 Task: Look for space in Varjota, Brazil from 15th June, 2023 to 21st June, 2023 for 5 adults in price range Rs.14000 to Rs.25000. Place can be entire place with 3 bedrooms having 3 beds and 3 bathrooms. Property type can be house, flat, guest house. Booking option can be shelf check-in. Required host language is Spanish.
Action: Mouse moved to (497, 128)
Screenshot: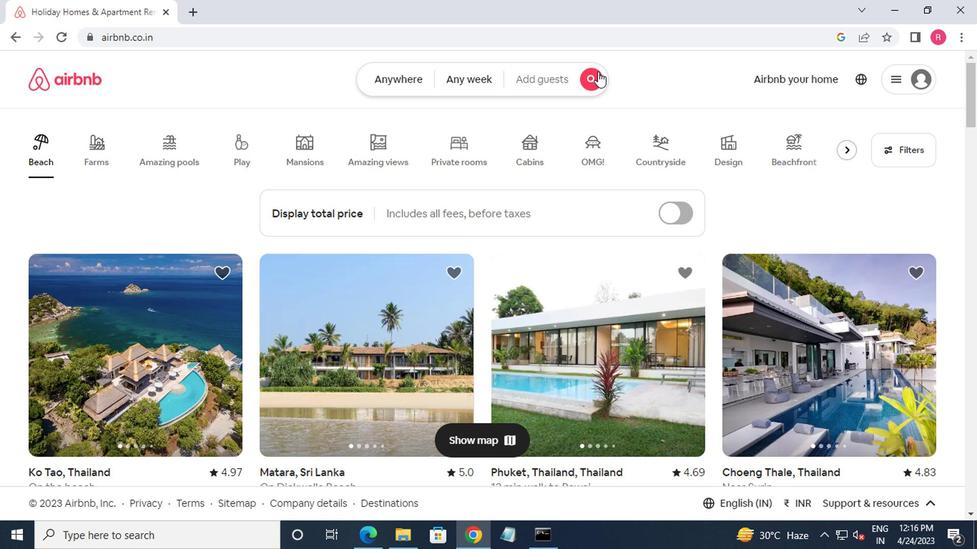 
Action: Mouse pressed left at (497, 128)
Screenshot: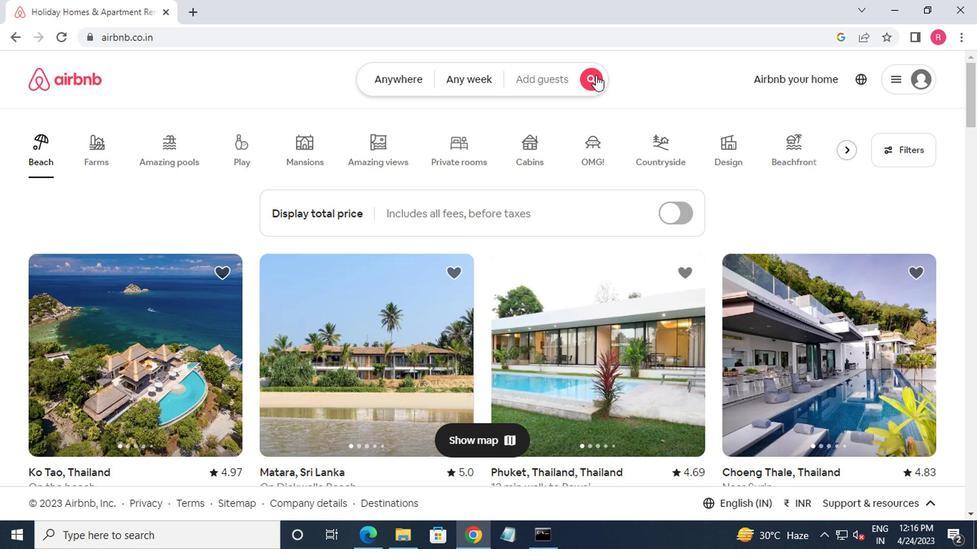 
Action: Mouse moved to (293, 176)
Screenshot: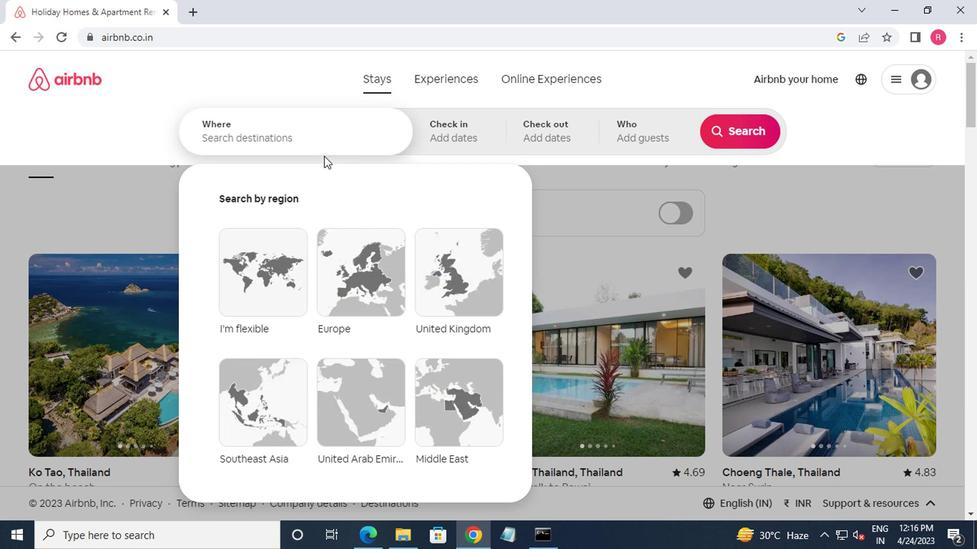 
Action: Mouse pressed left at (293, 176)
Screenshot: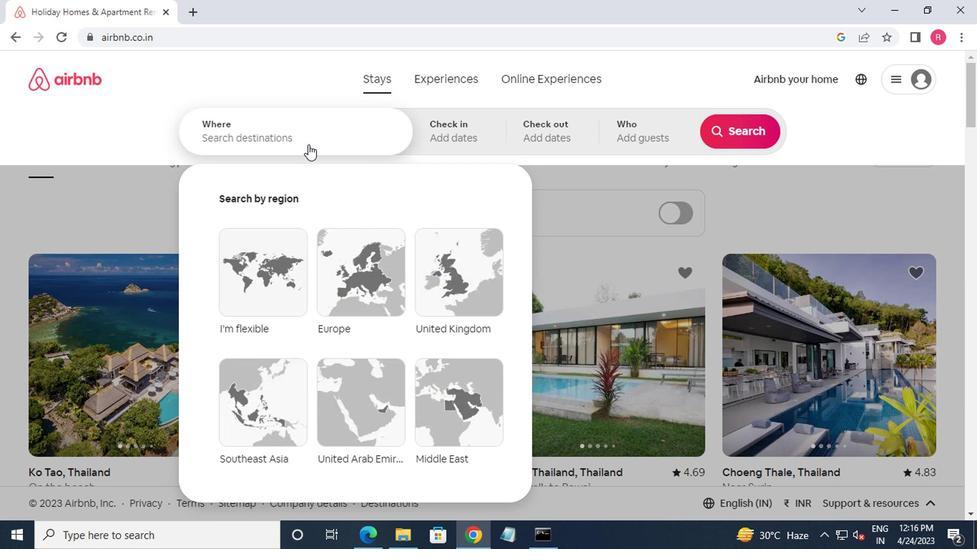 
Action: Mouse moved to (291, 193)
Screenshot: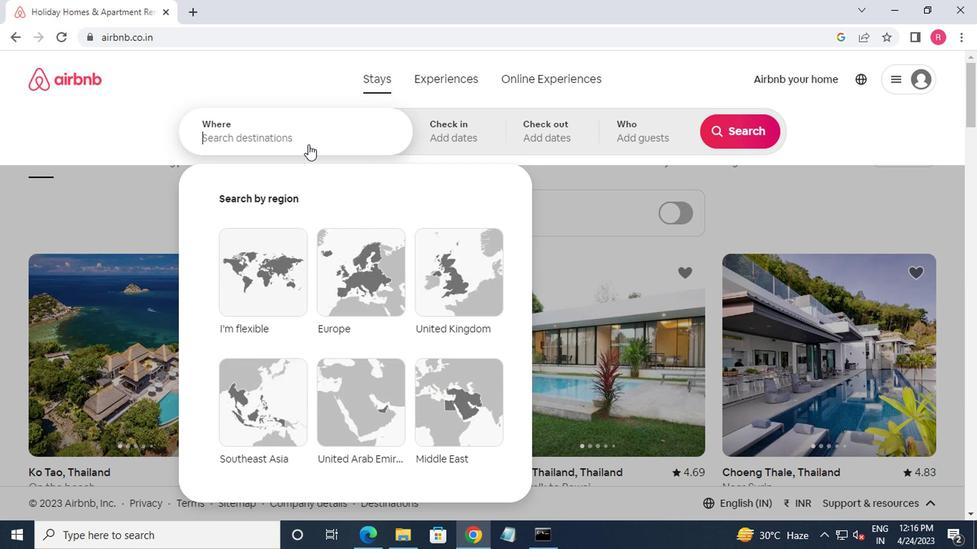 
Action: Key pressed varjota,brazil<Key.enter>
Screenshot: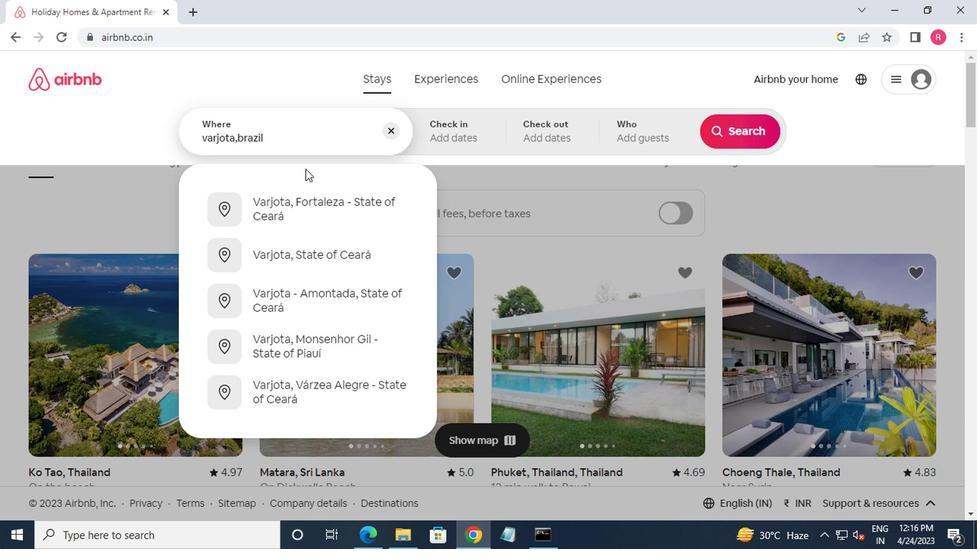 
Action: Mouse moved to (589, 248)
Screenshot: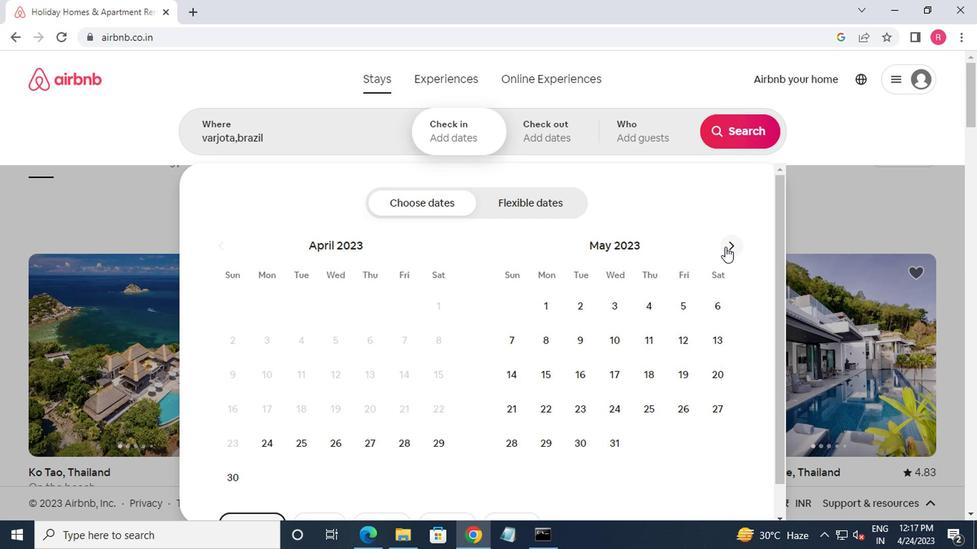 
Action: Mouse pressed left at (589, 248)
Screenshot: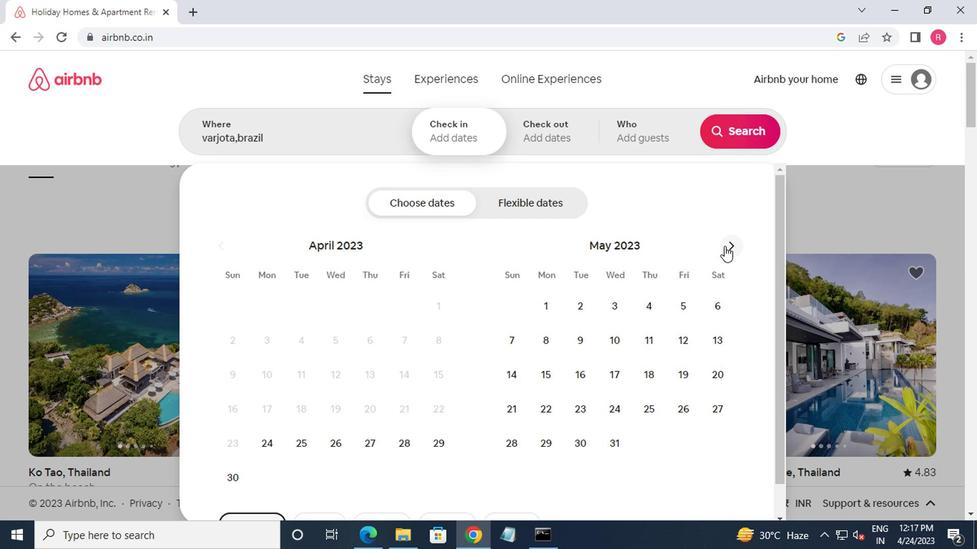 
Action: Mouse moved to (534, 340)
Screenshot: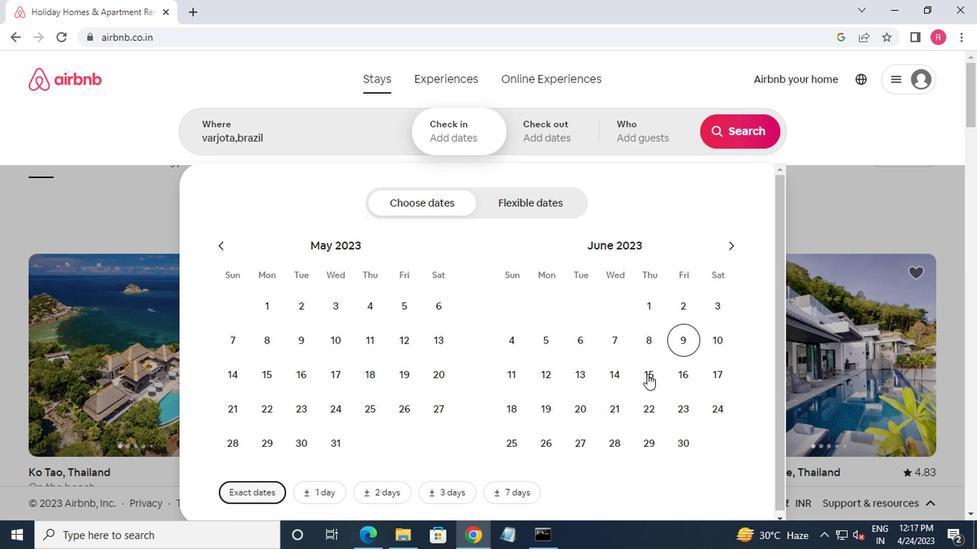 
Action: Mouse pressed left at (534, 340)
Screenshot: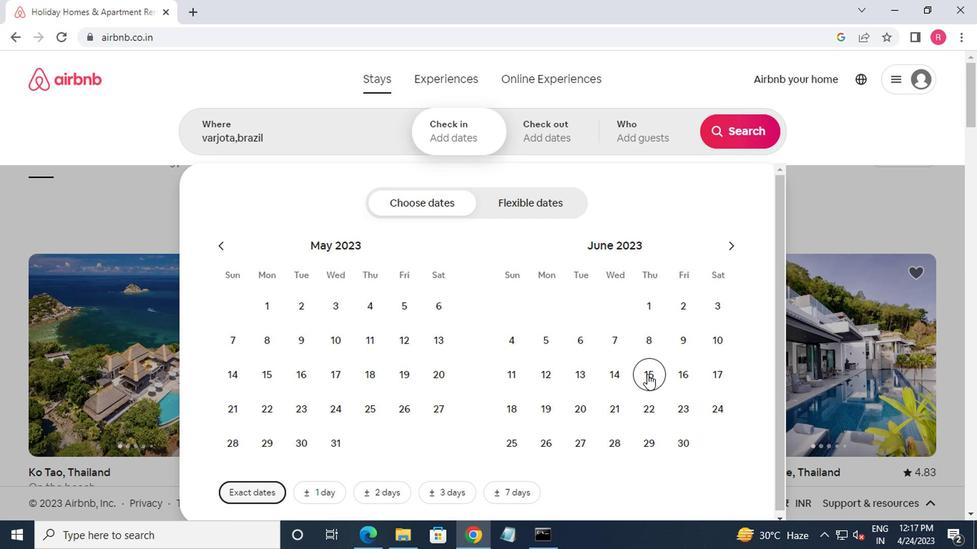 
Action: Mouse moved to (504, 373)
Screenshot: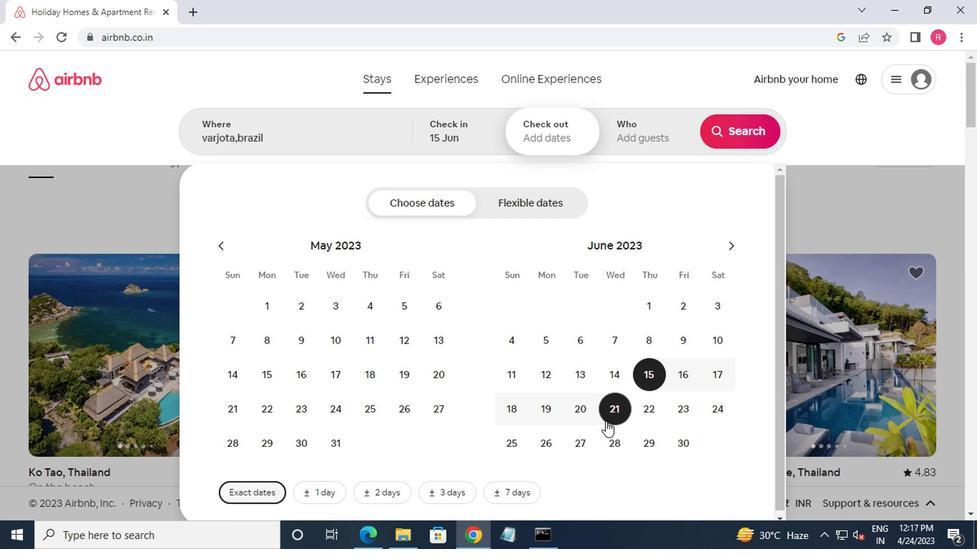 
Action: Mouse pressed left at (504, 373)
Screenshot: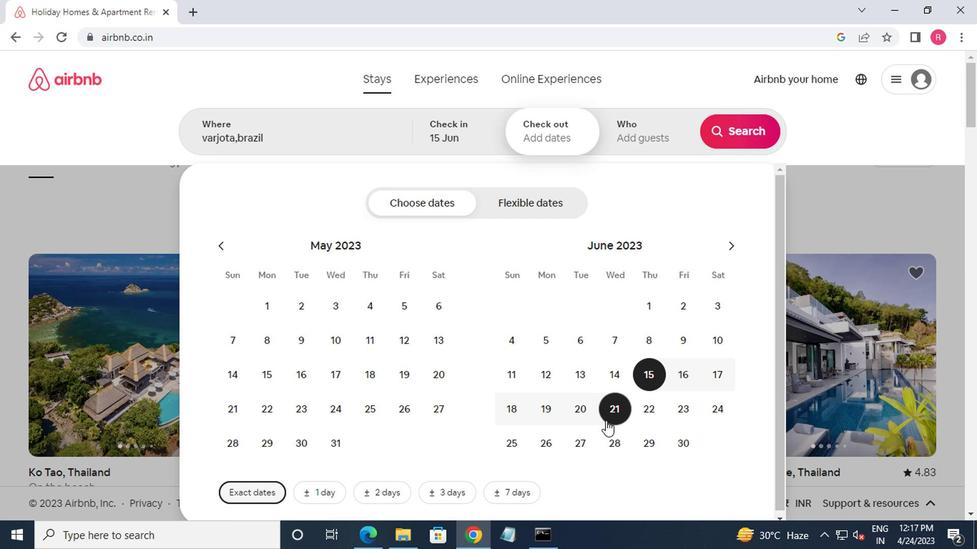 
Action: Mouse moved to (517, 178)
Screenshot: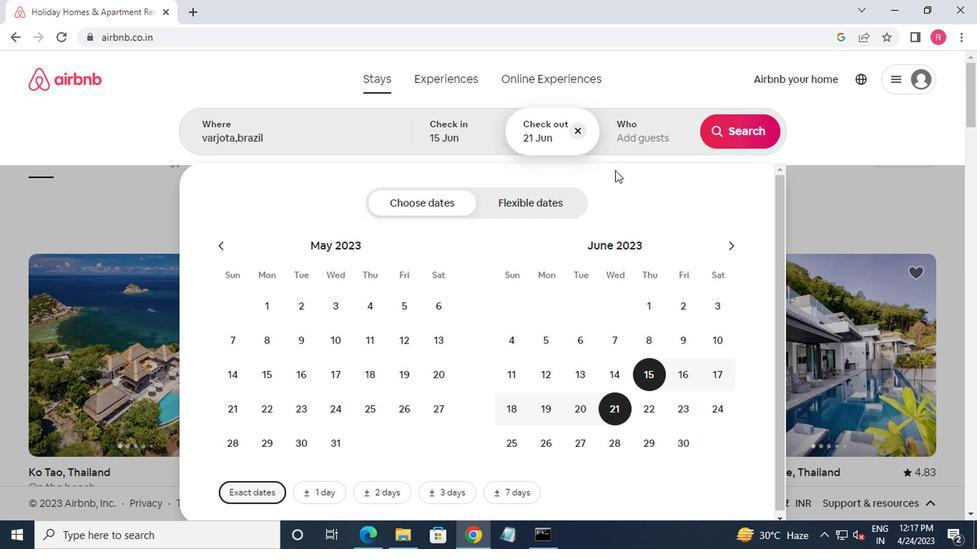 
Action: Mouse pressed left at (517, 178)
Screenshot: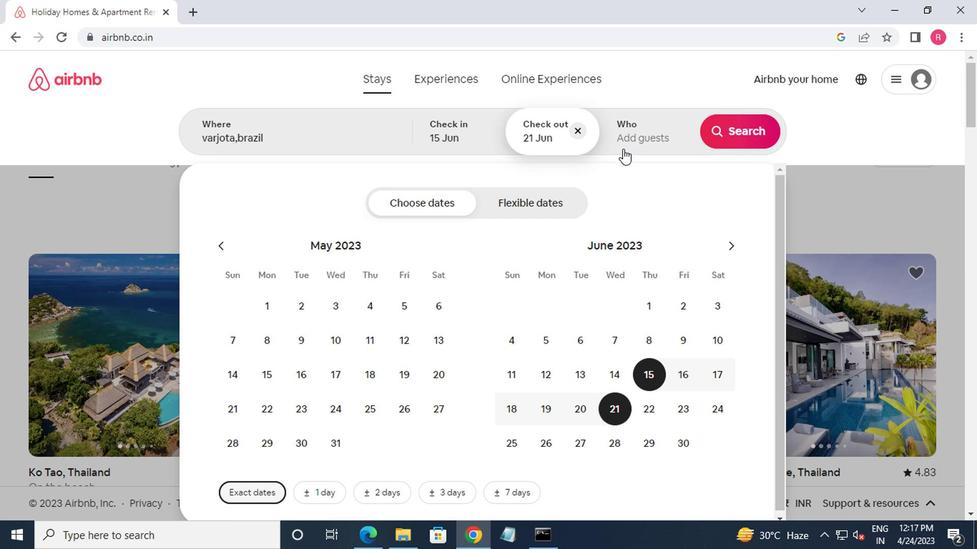 
Action: Mouse moved to (602, 227)
Screenshot: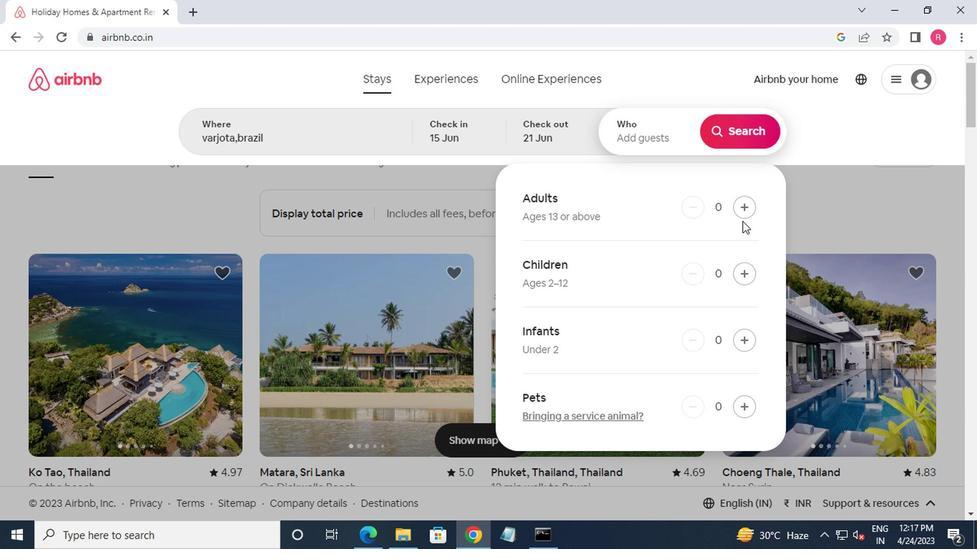 
Action: Mouse pressed left at (602, 227)
Screenshot: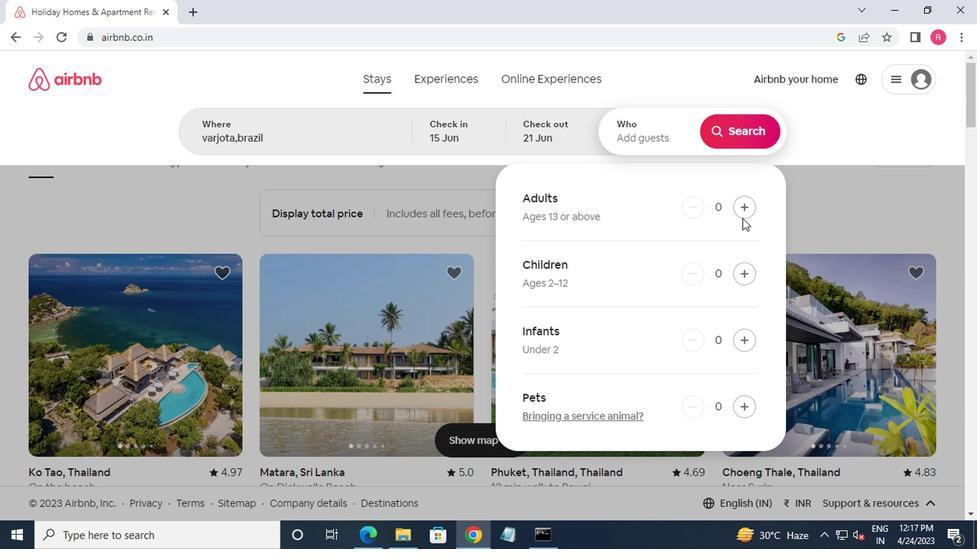 
Action: Mouse pressed left at (602, 227)
Screenshot: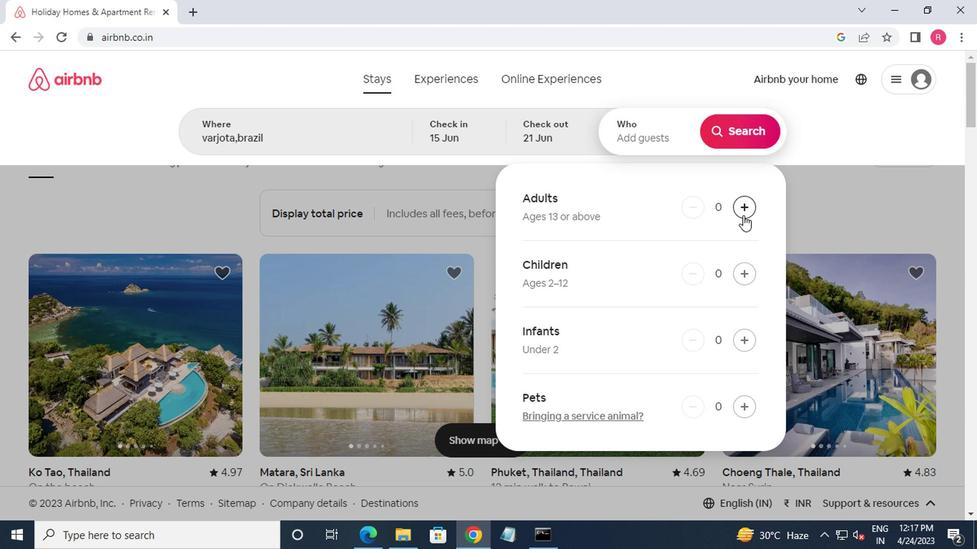 
Action: Mouse pressed left at (602, 227)
Screenshot: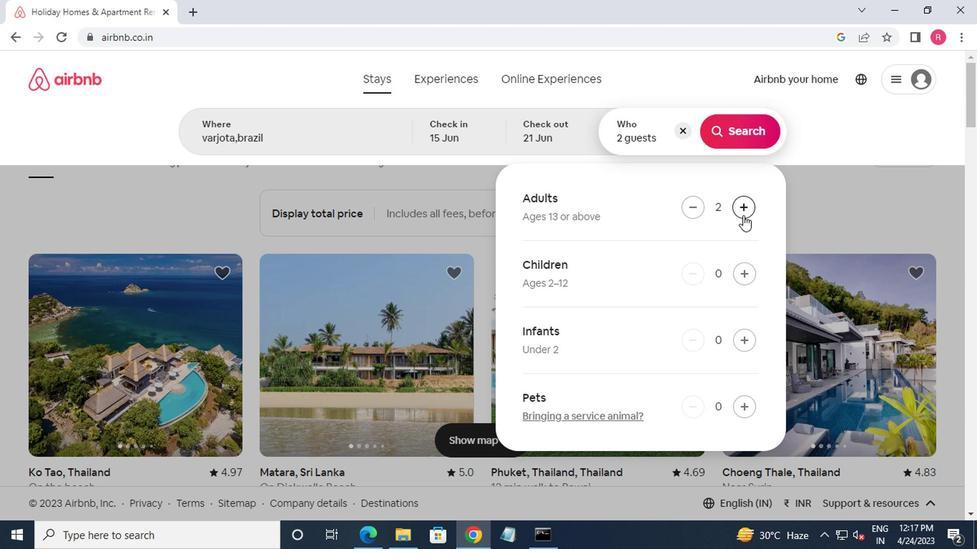 
Action: Mouse pressed left at (602, 227)
Screenshot: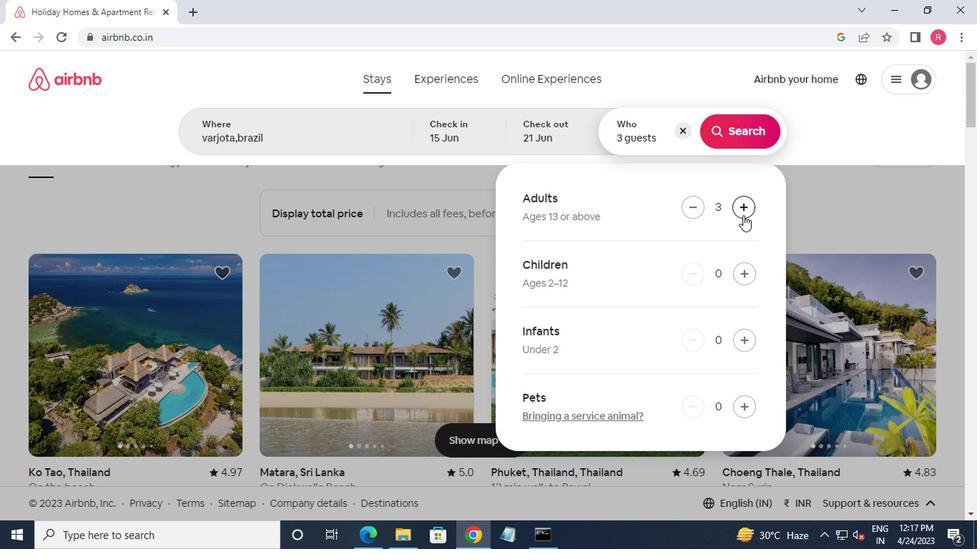 
Action: Mouse pressed left at (602, 227)
Screenshot: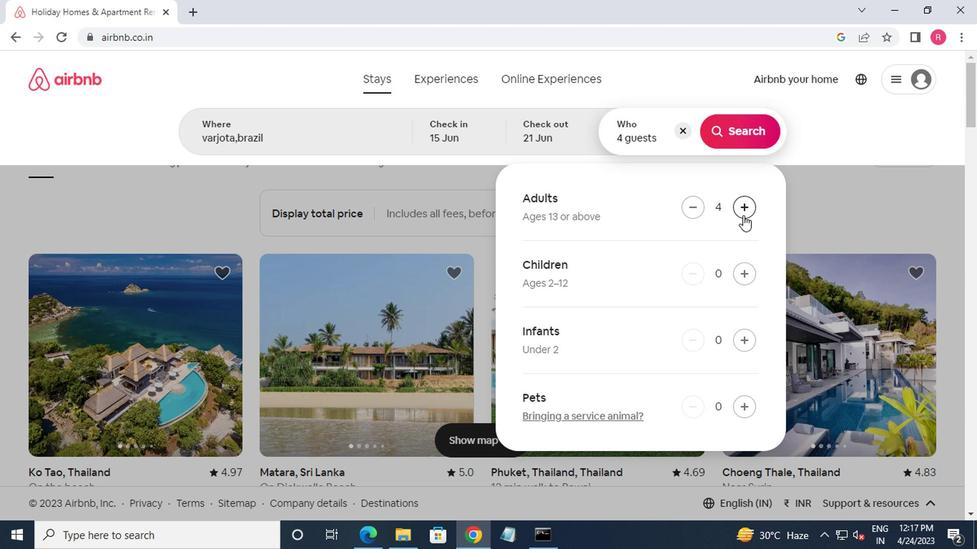 
Action: Mouse moved to (599, 171)
Screenshot: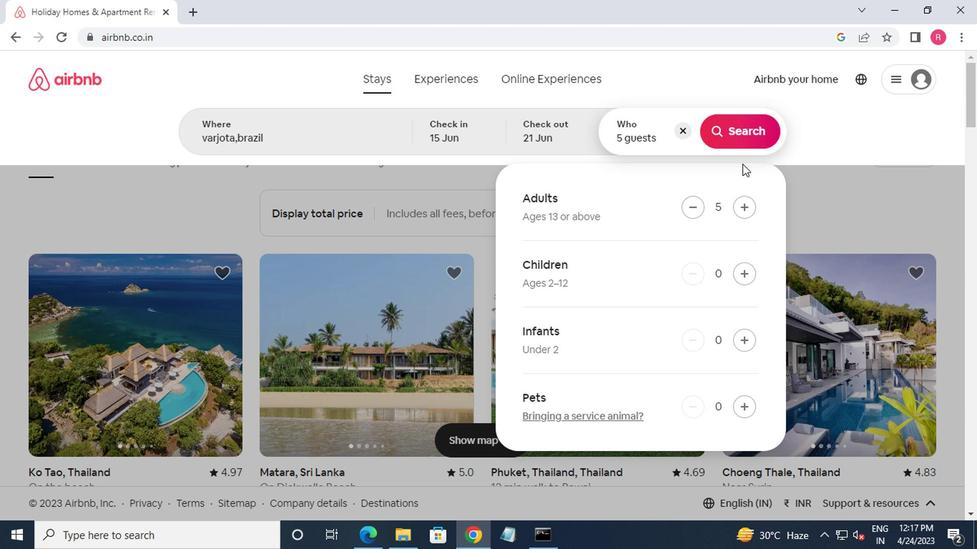
Action: Mouse pressed left at (599, 171)
Screenshot: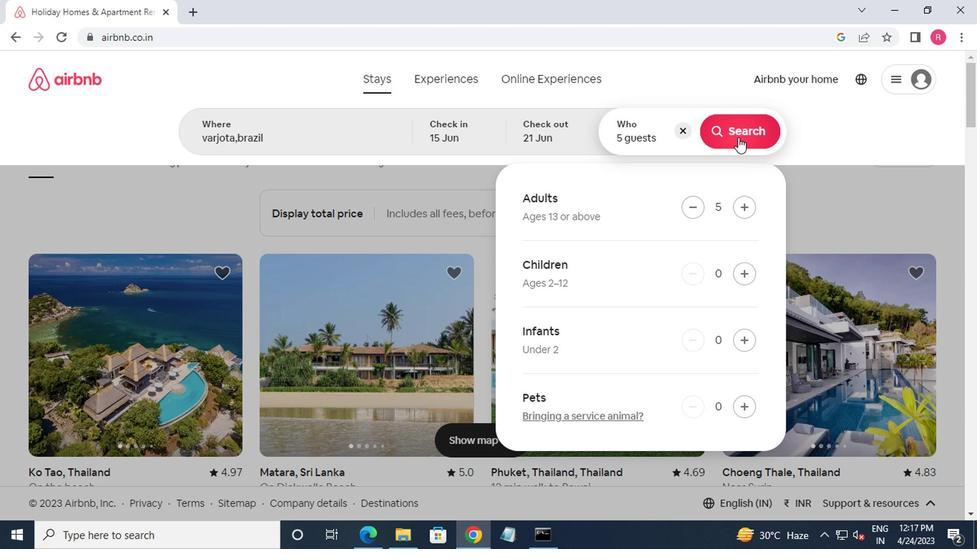 
Action: Mouse moved to (710, 163)
Screenshot: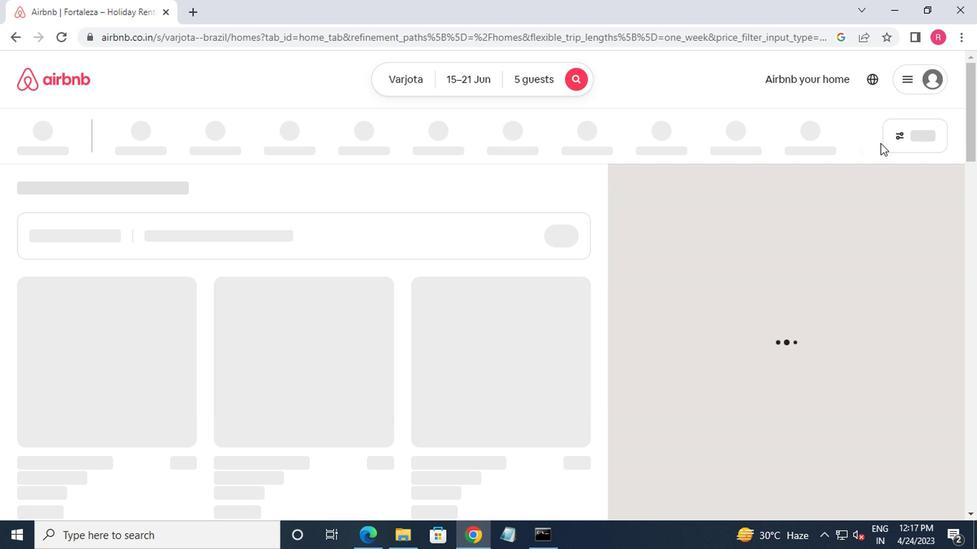 
Action: Mouse pressed left at (710, 163)
Screenshot: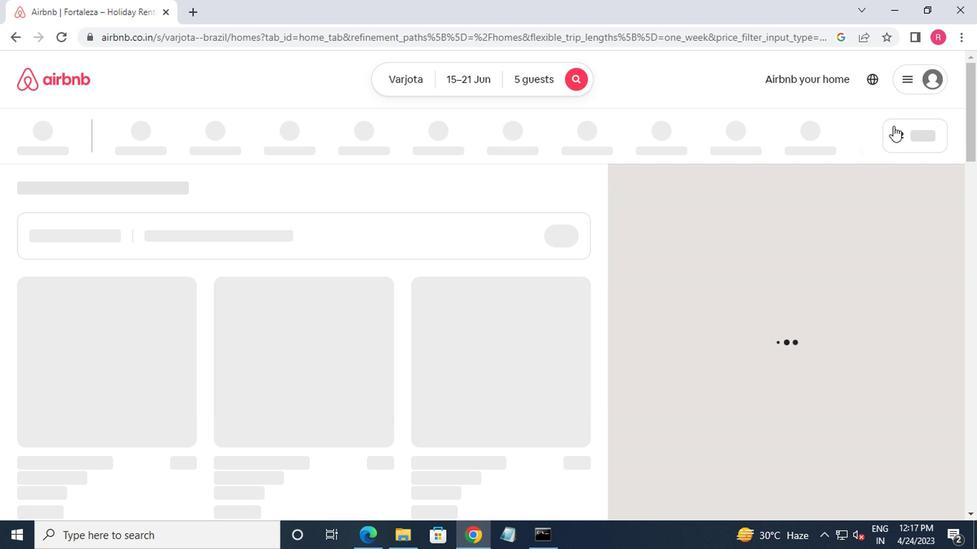 
Action: Mouse moved to (299, 297)
Screenshot: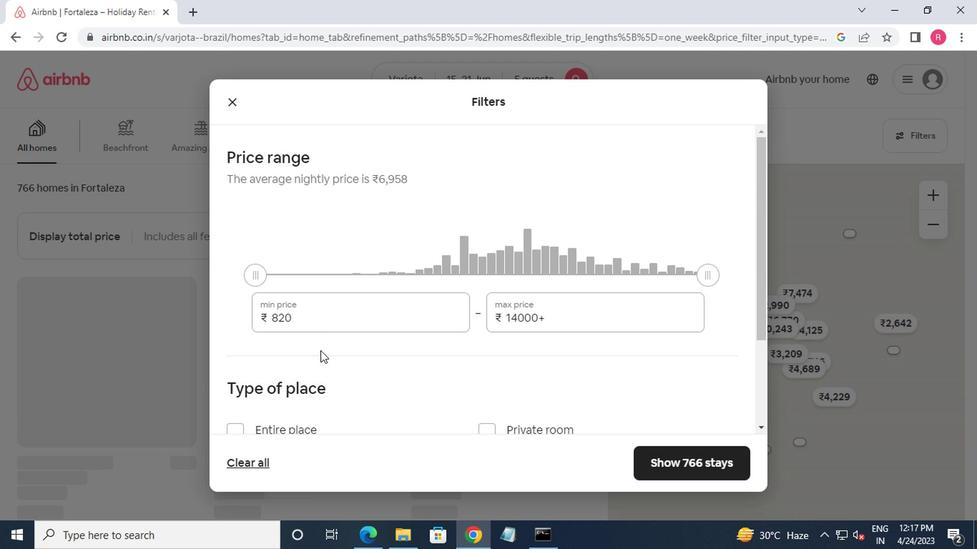 
Action: Mouse pressed left at (299, 297)
Screenshot: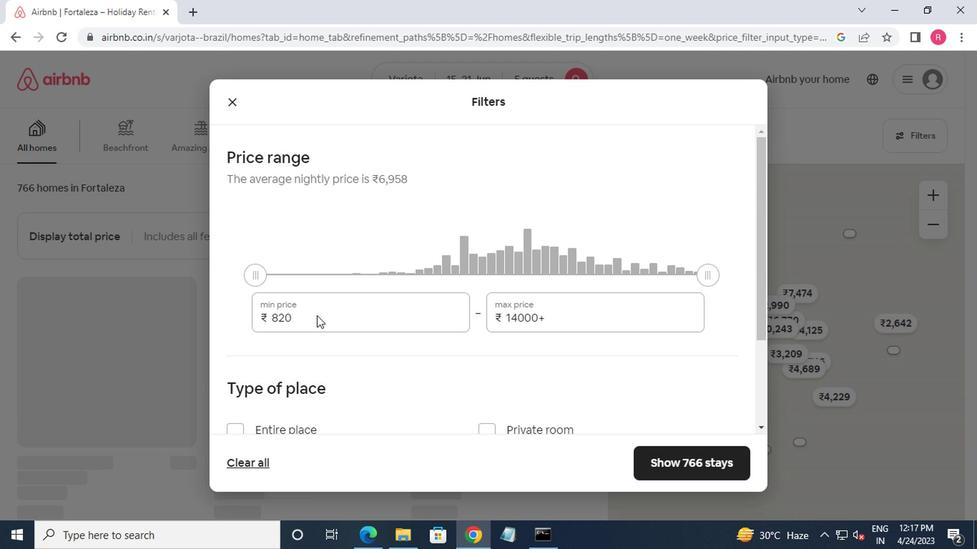 
Action: Mouse moved to (305, 340)
Screenshot: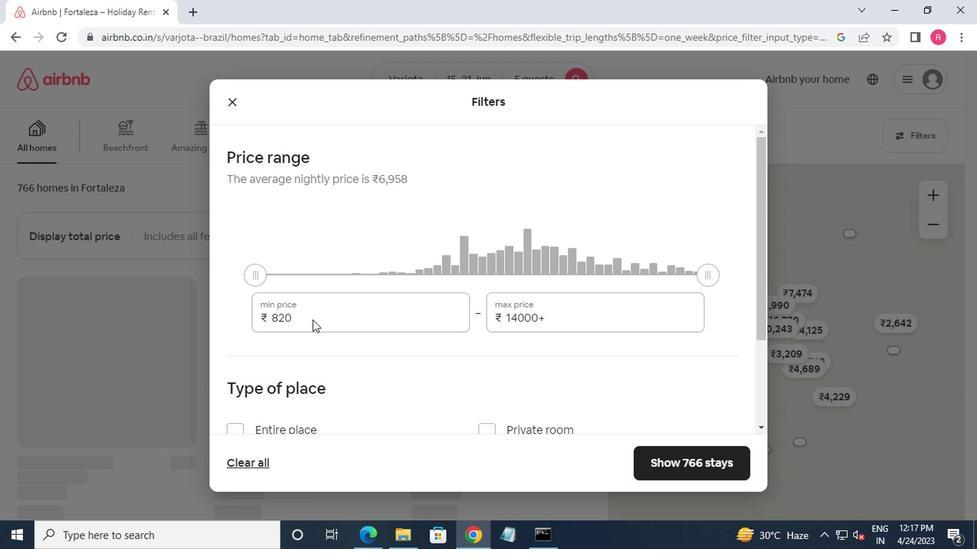 
Action: Key pressed <Key.backspace><Key.backspace><Key.backspace><Key.backspace>14000<Key.tab>24<Key.backspace>5000<Key.backspace><Key.backspace><Key.backspace><Key.backspace><Key.backspace><Key.backspace><Key.backspace>25000
Screenshot: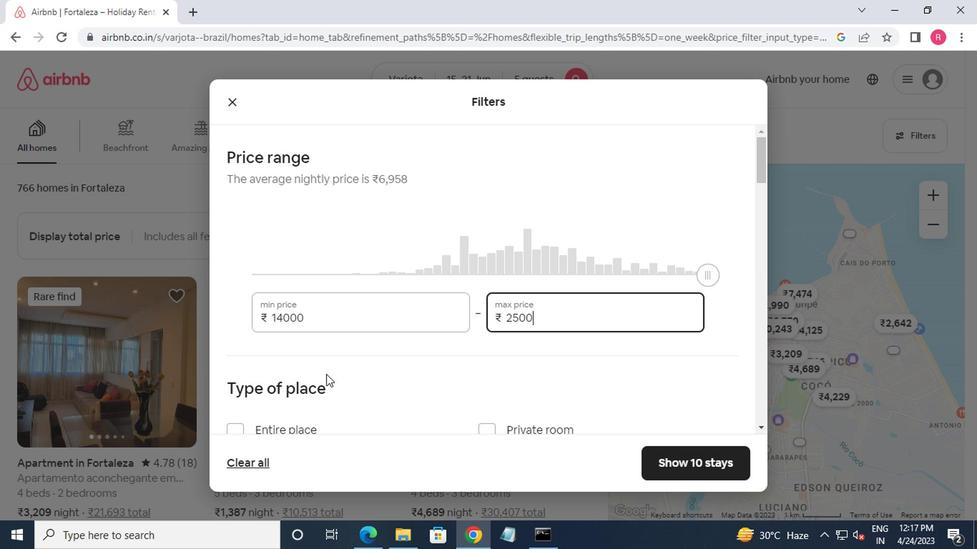
Action: Mouse moved to (282, 358)
Screenshot: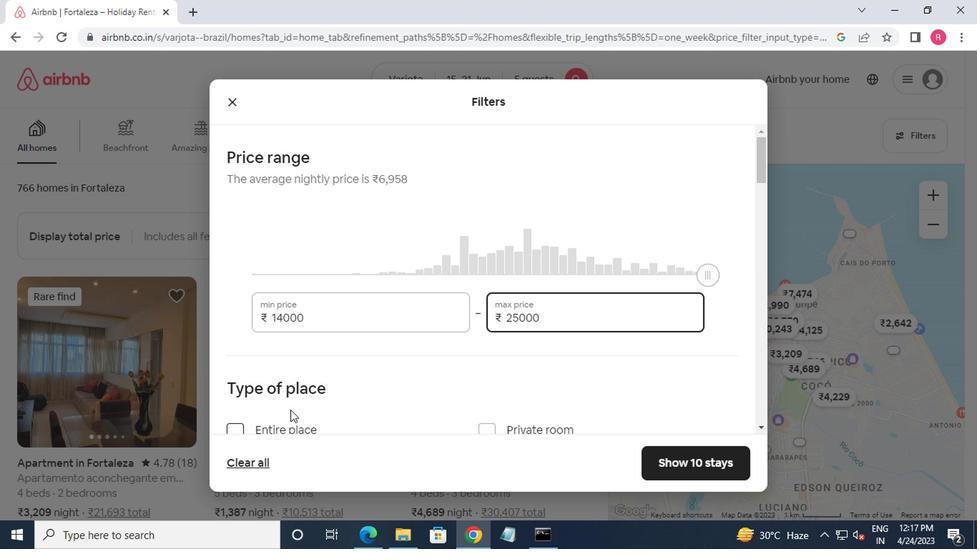 
Action: Mouse scrolled (282, 357) with delta (0, 0)
Screenshot: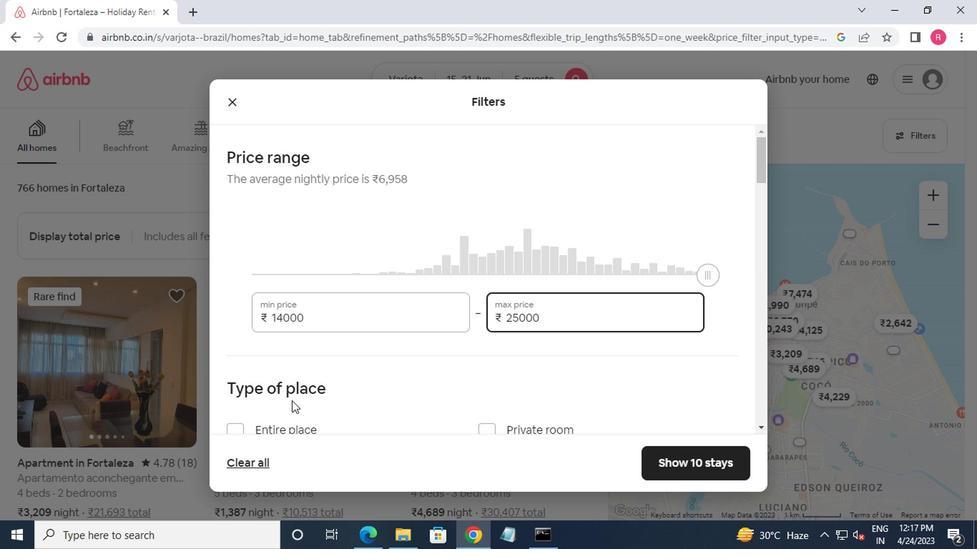
Action: Mouse moved to (255, 328)
Screenshot: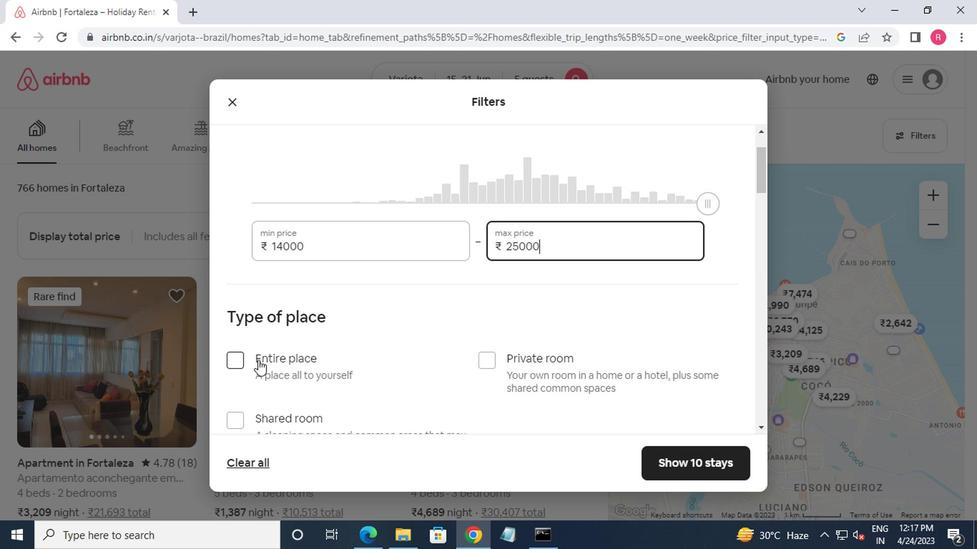 
Action: Mouse pressed left at (255, 328)
Screenshot: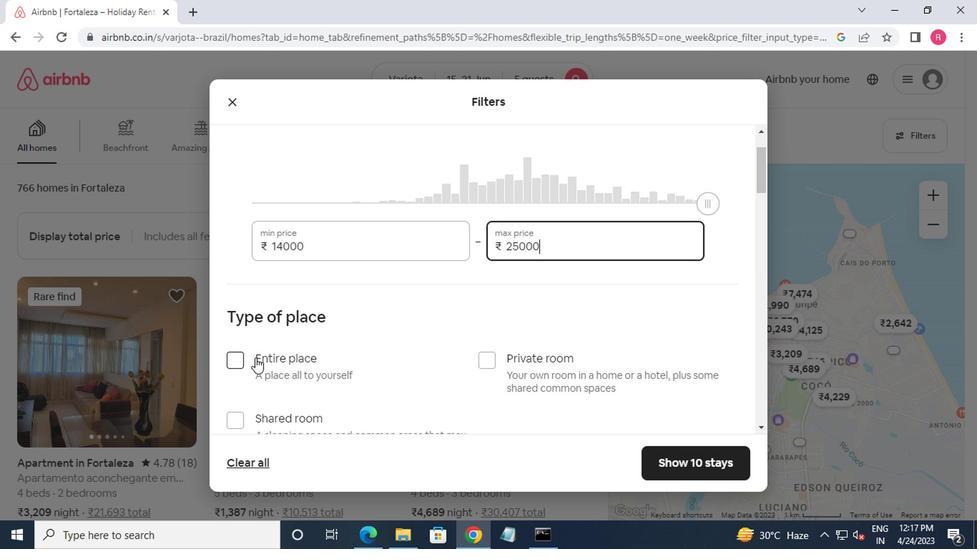 
Action: Mouse moved to (388, 347)
Screenshot: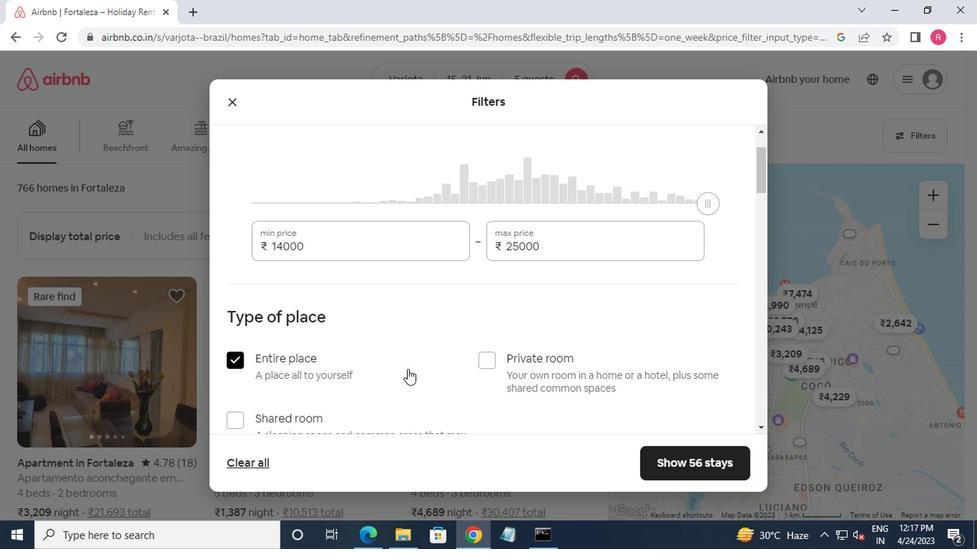 
Action: Mouse scrolled (388, 346) with delta (0, 0)
Screenshot: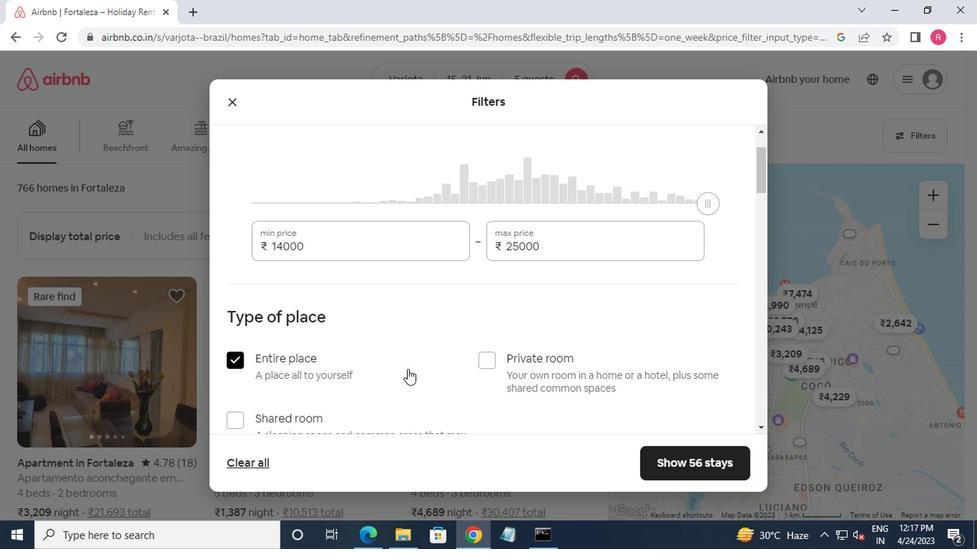 
Action: Mouse moved to (398, 352)
Screenshot: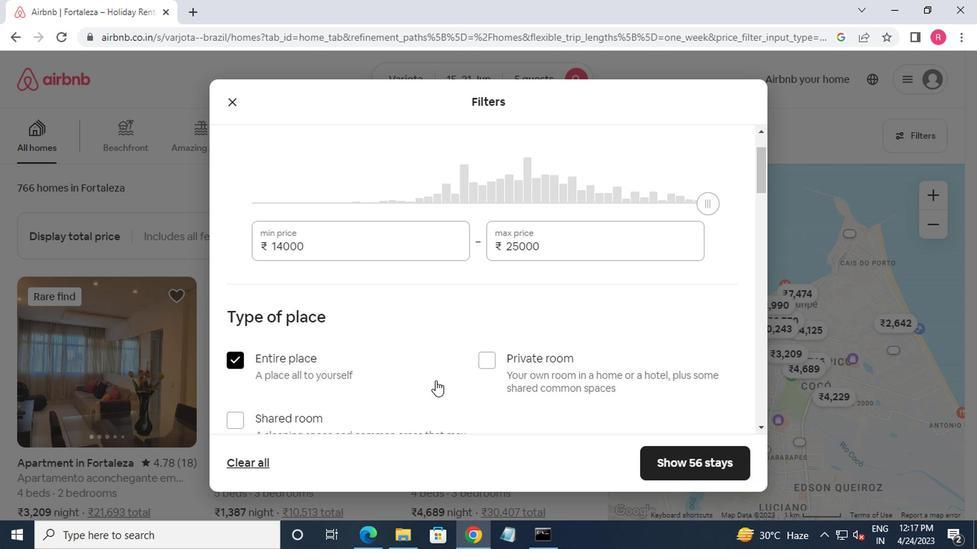 
Action: Mouse scrolled (398, 352) with delta (0, 0)
Screenshot: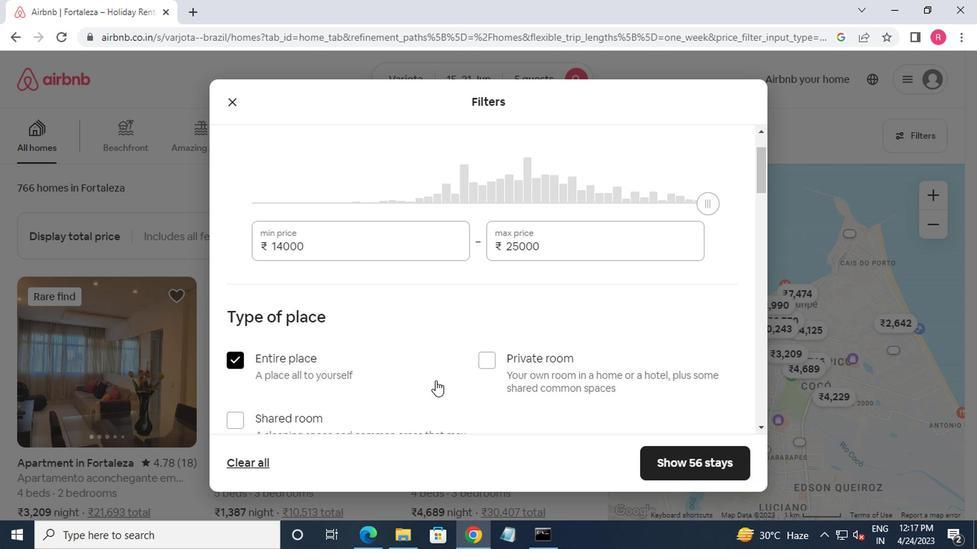 
Action: Mouse moved to (402, 353)
Screenshot: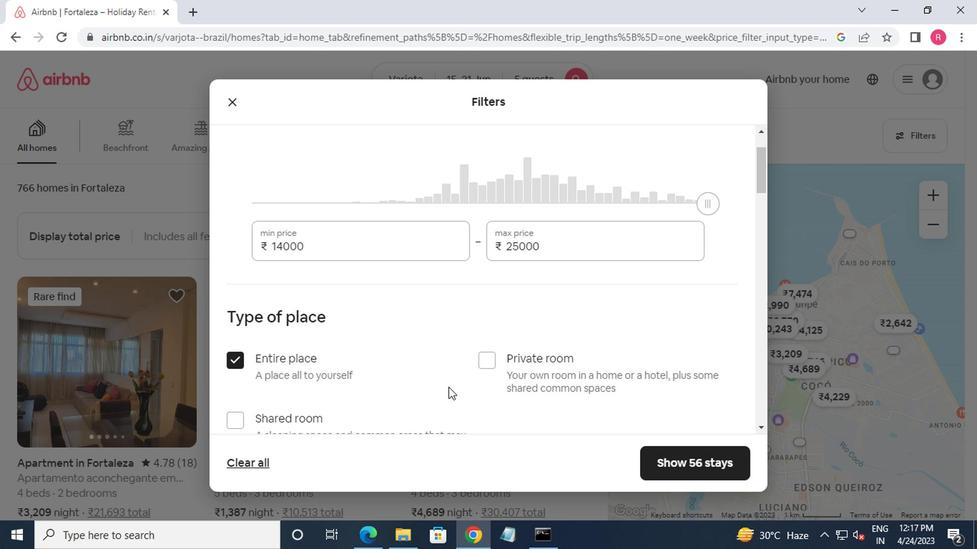 
Action: Mouse scrolled (402, 353) with delta (0, 0)
Screenshot: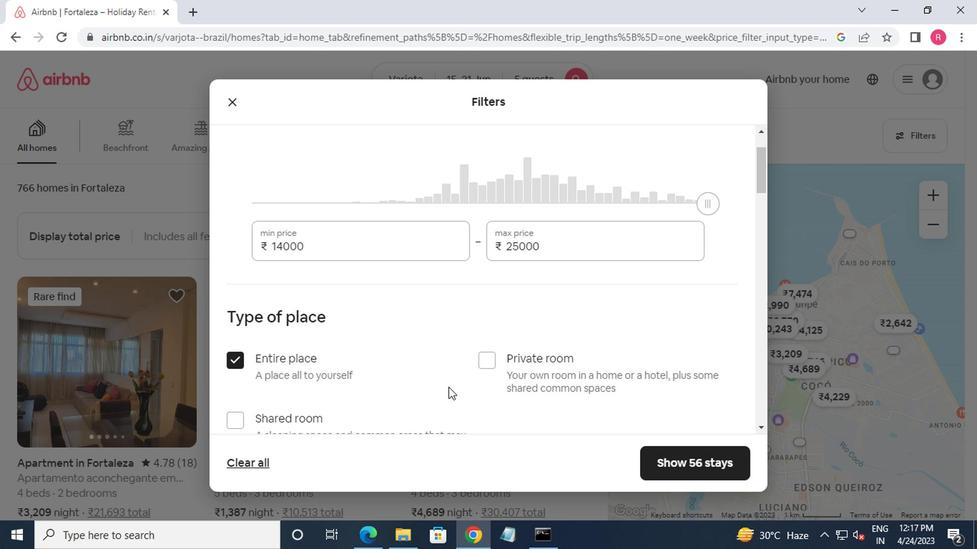 
Action: Mouse moved to (360, 344)
Screenshot: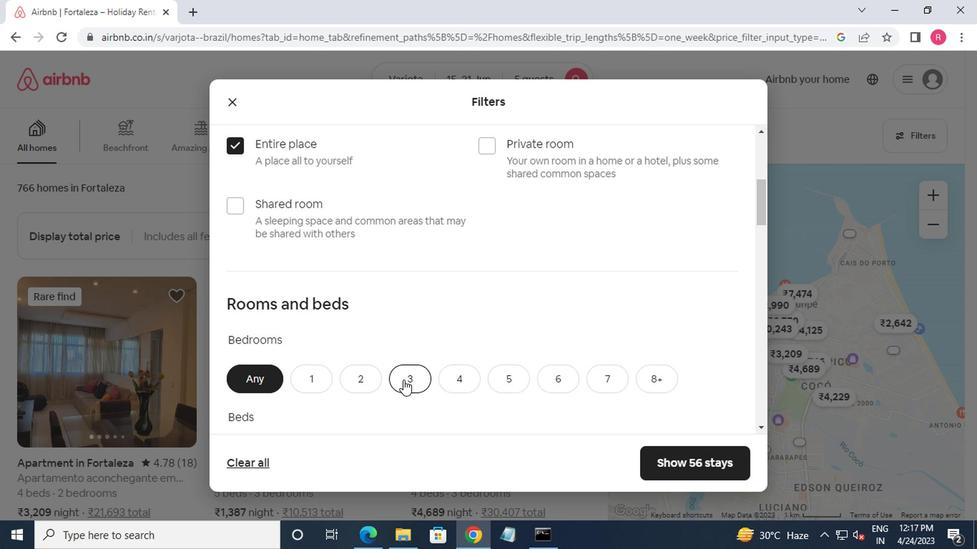 
Action: Mouse pressed left at (360, 344)
Screenshot: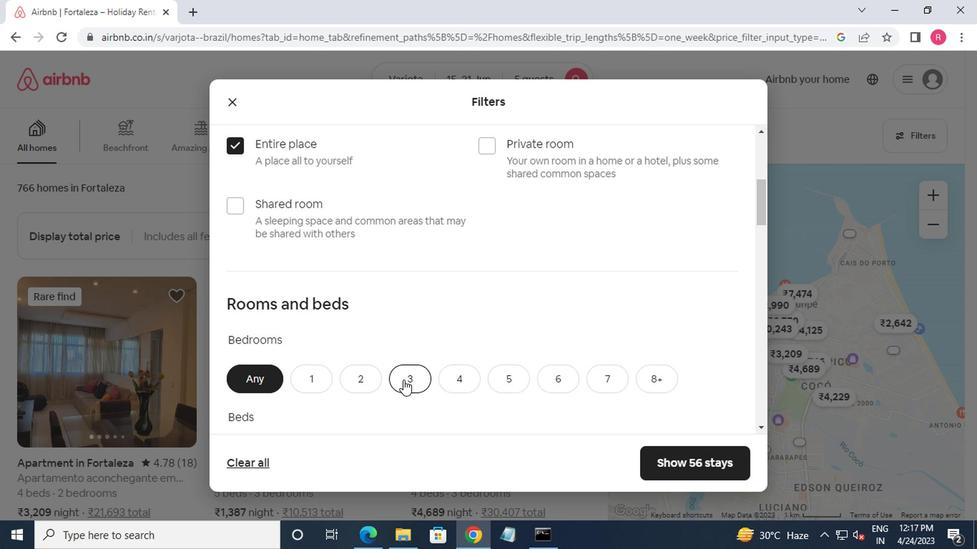 
Action: Mouse moved to (381, 337)
Screenshot: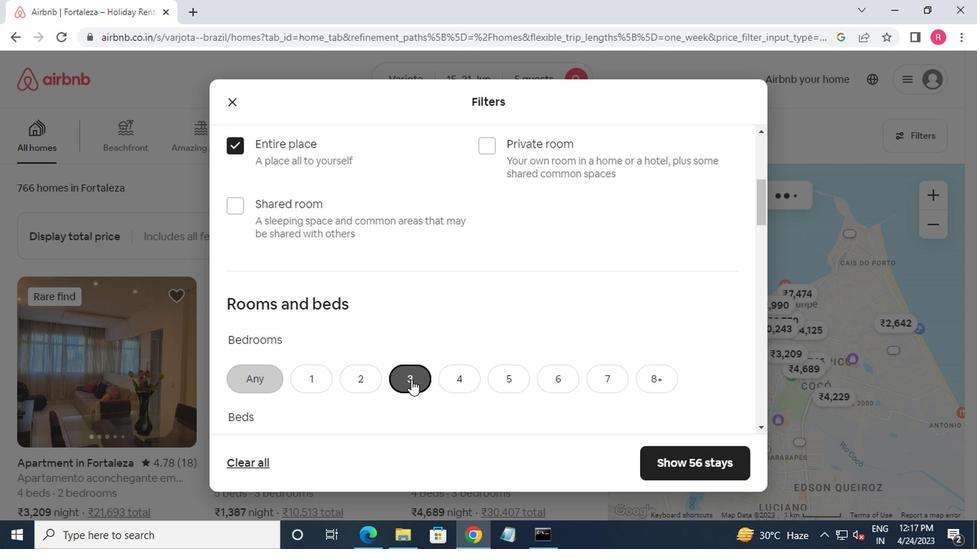 
Action: Mouse scrolled (381, 337) with delta (0, 0)
Screenshot: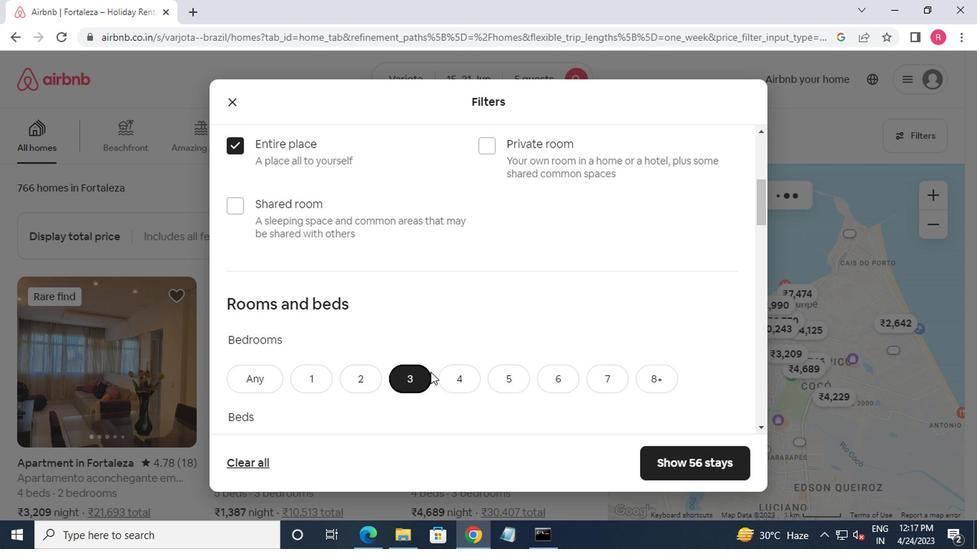 
Action: Mouse moved to (381, 337)
Screenshot: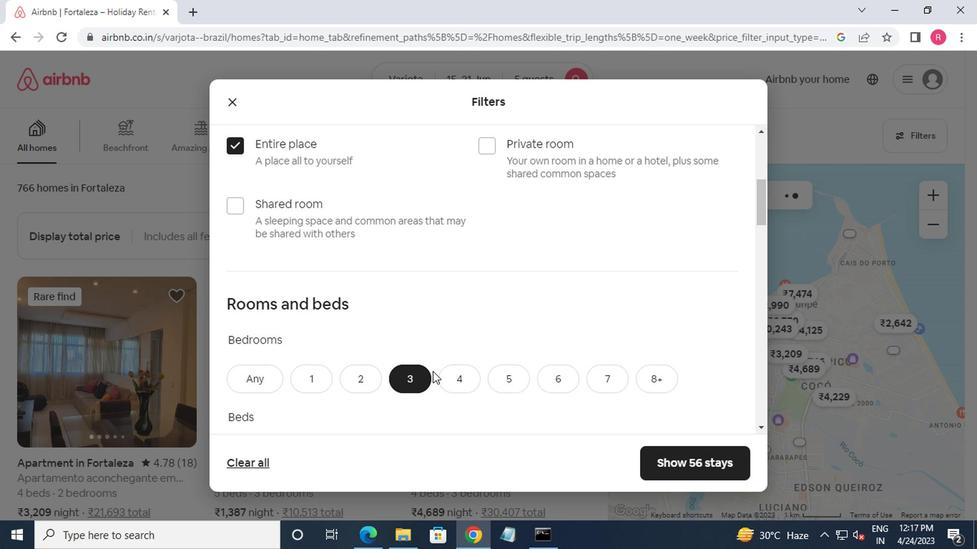 
Action: Mouse scrolled (381, 337) with delta (0, 0)
Screenshot: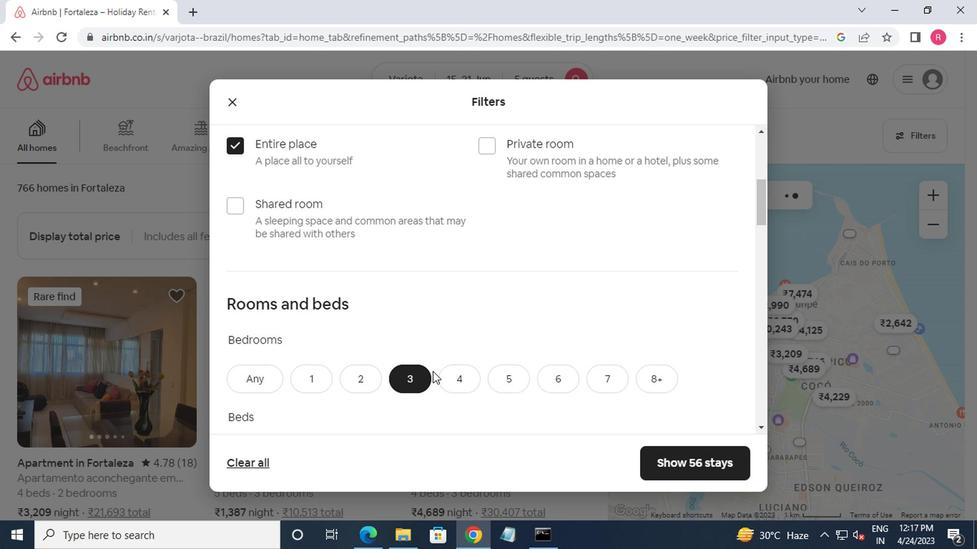 
Action: Mouse moved to (362, 301)
Screenshot: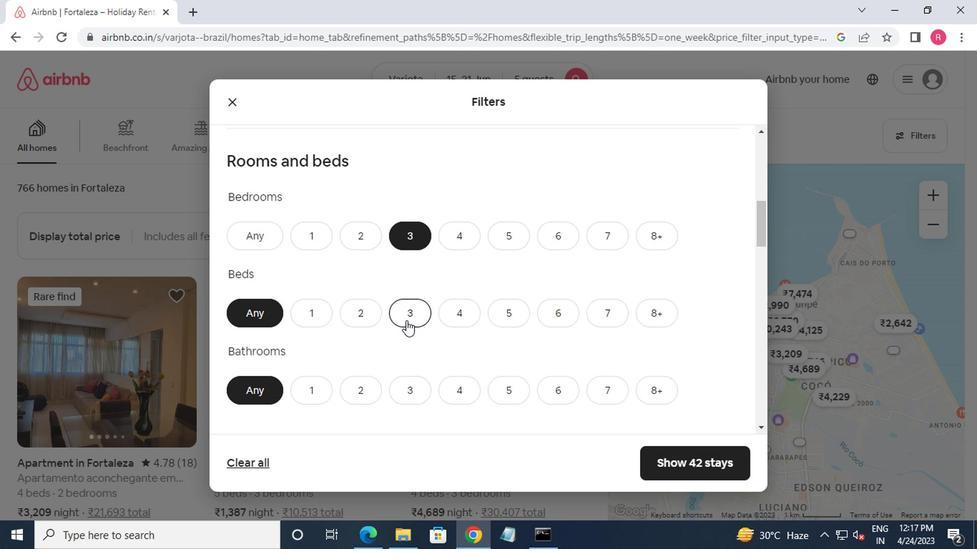 
Action: Mouse pressed left at (362, 301)
Screenshot: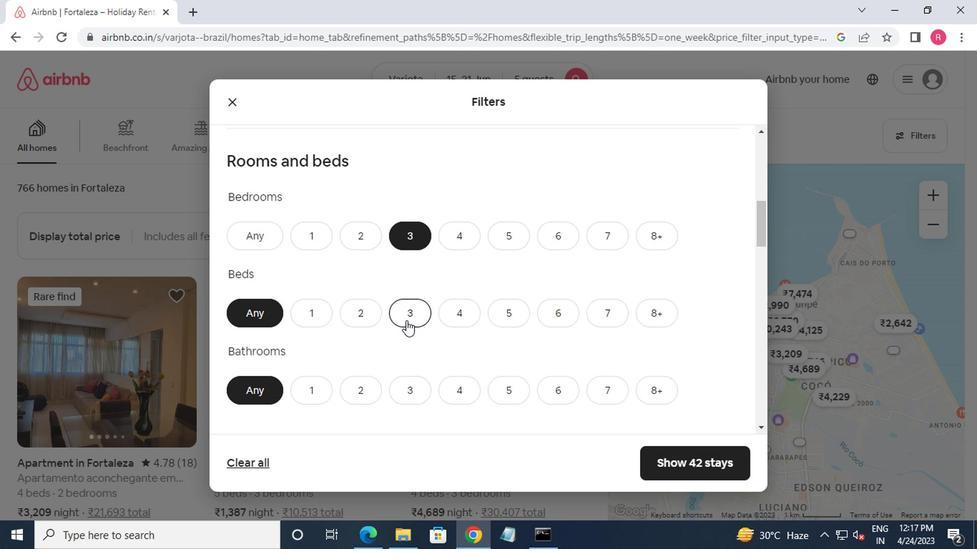 
Action: Mouse moved to (364, 350)
Screenshot: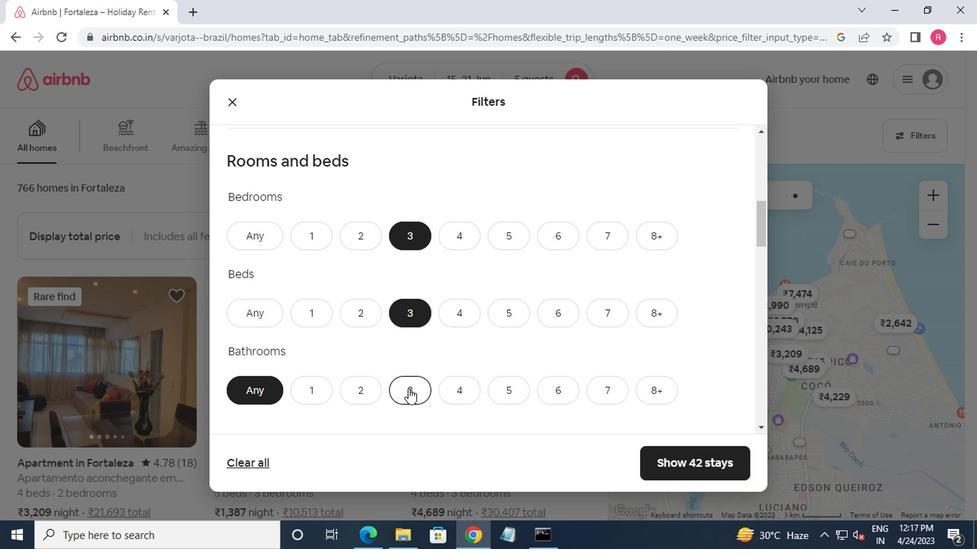 
Action: Mouse pressed left at (364, 350)
Screenshot: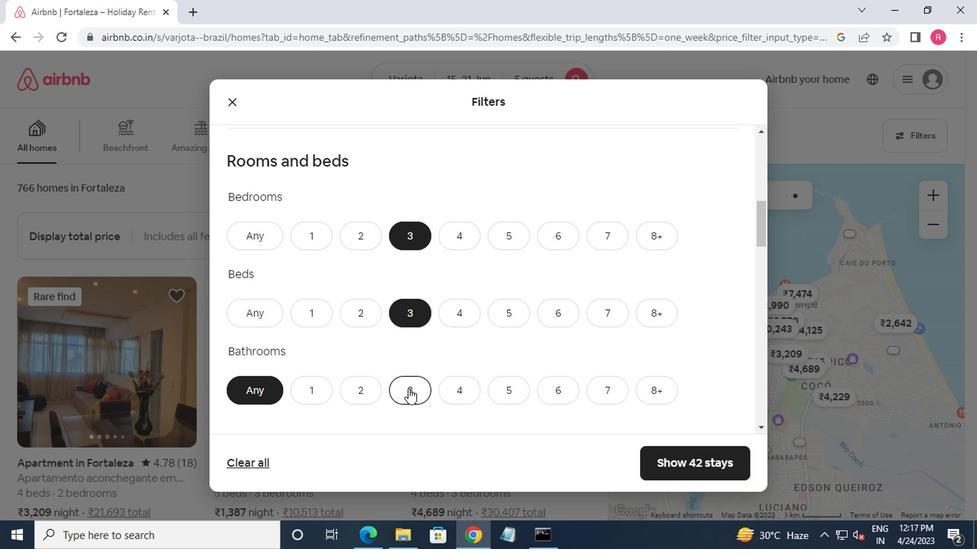 
Action: Mouse moved to (338, 361)
Screenshot: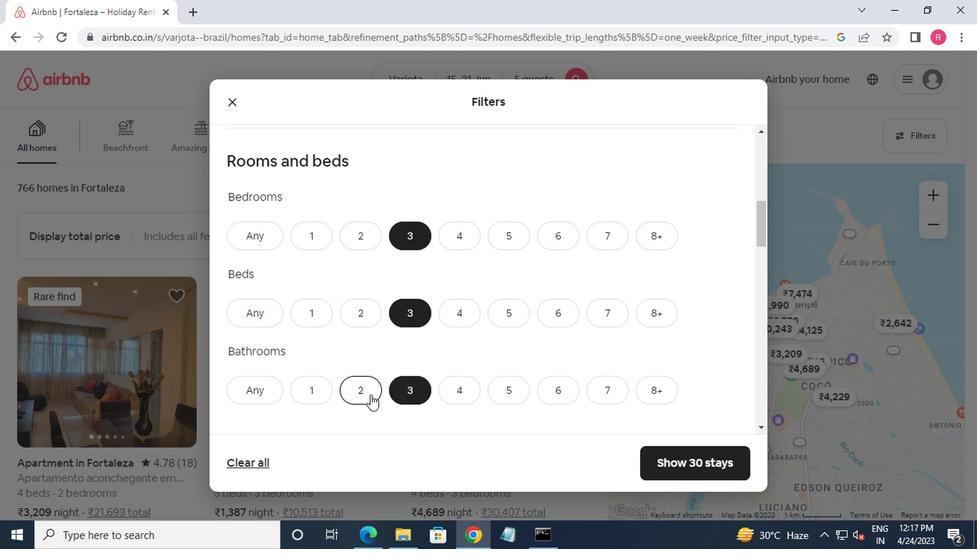 
Action: Mouse scrolled (338, 361) with delta (0, 0)
Screenshot: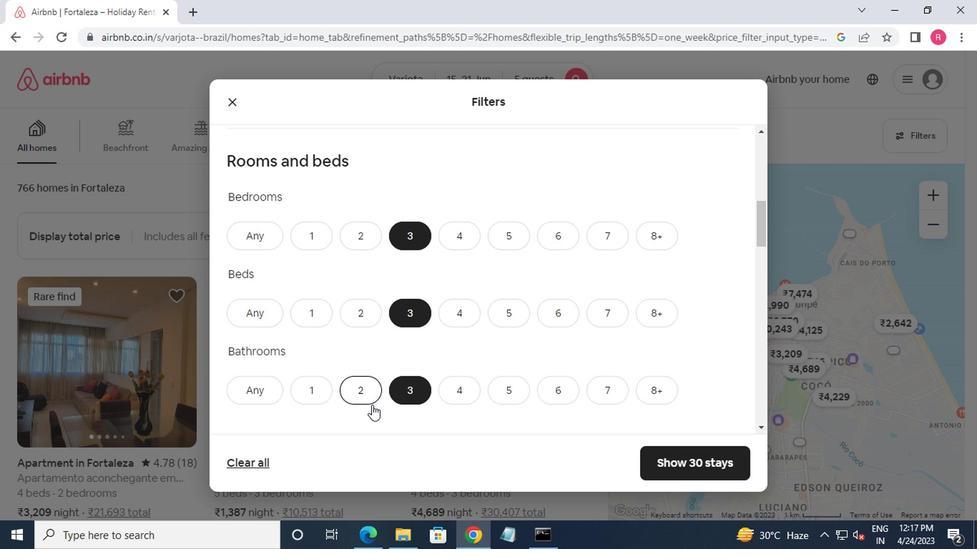 
Action: Mouse moved to (339, 362)
Screenshot: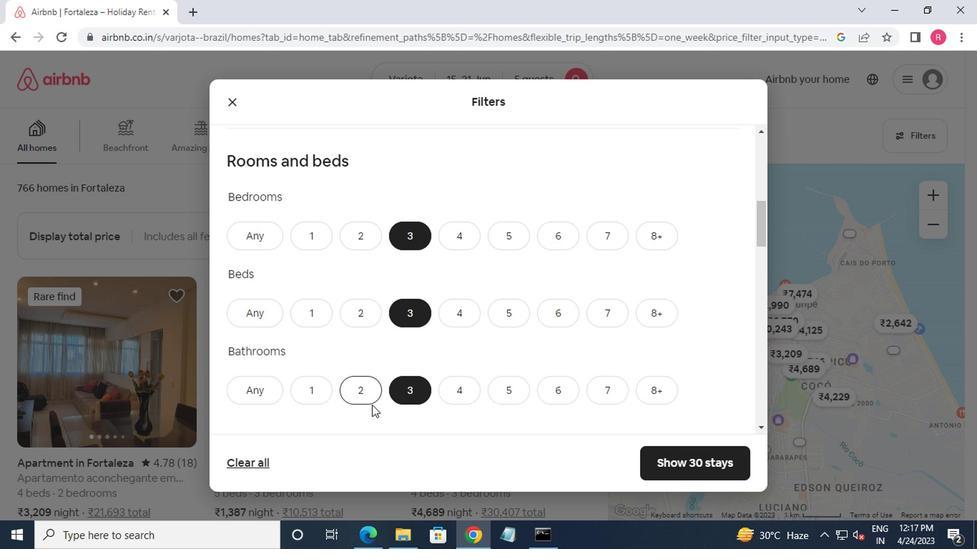 
Action: Mouse scrolled (339, 361) with delta (0, 0)
Screenshot: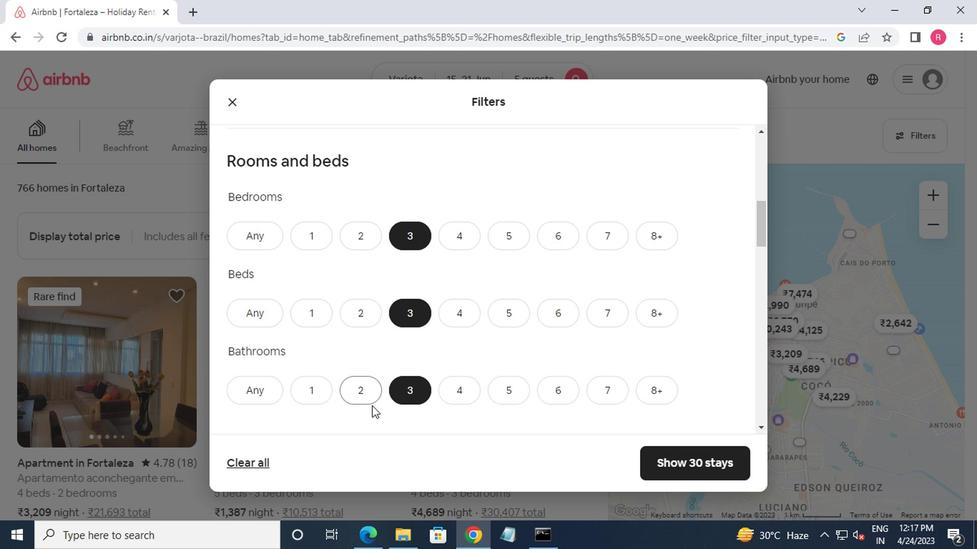 
Action: Mouse moved to (289, 347)
Screenshot: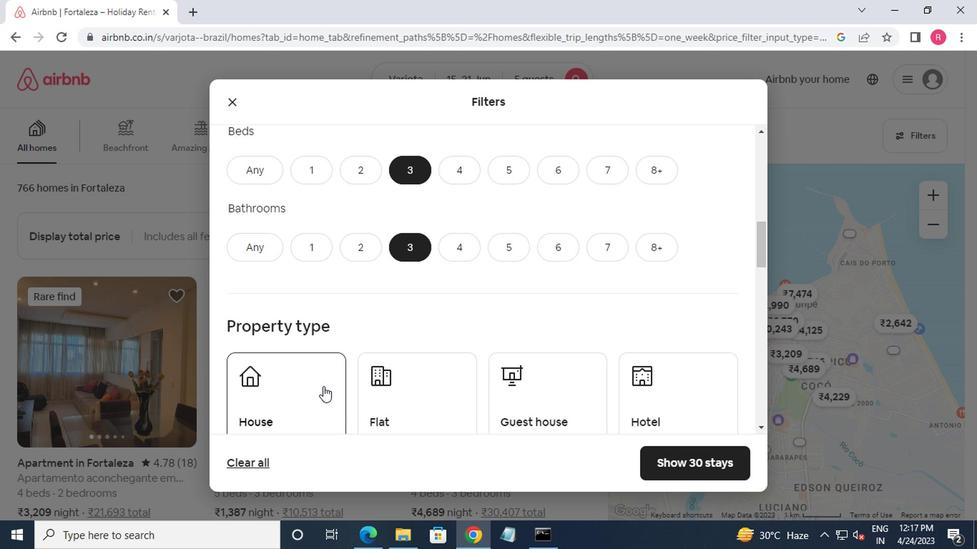 
Action: Mouse pressed left at (289, 347)
Screenshot: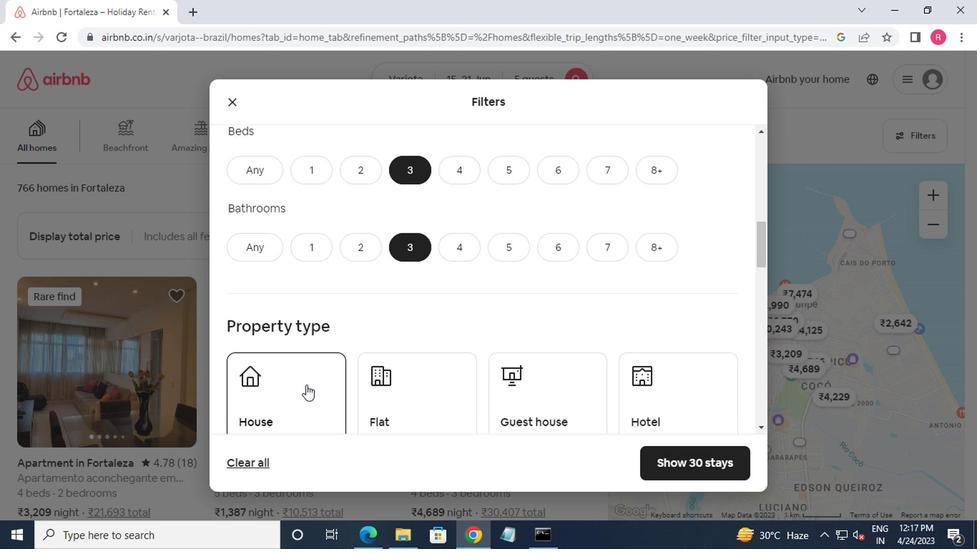 
Action: Mouse moved to (375, 355)
Screenshot: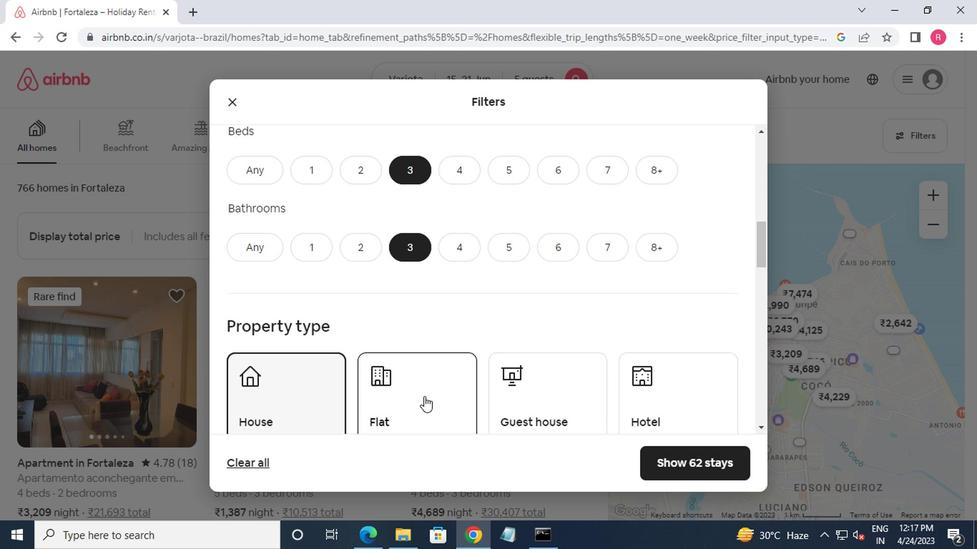 
Action: Mouse pressed left at (375, 355)
Screenshot: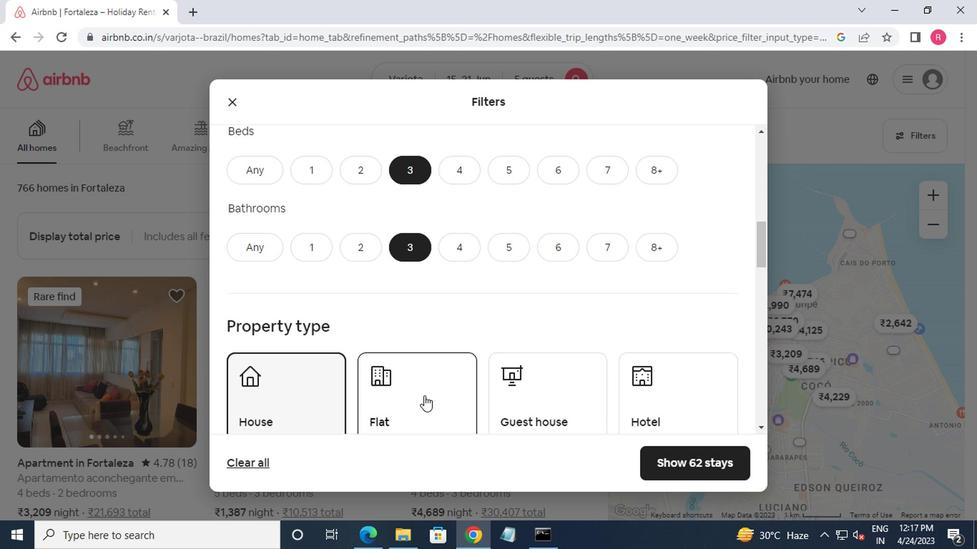 
Action: Mouse moved to (388, 341)
Screenshot: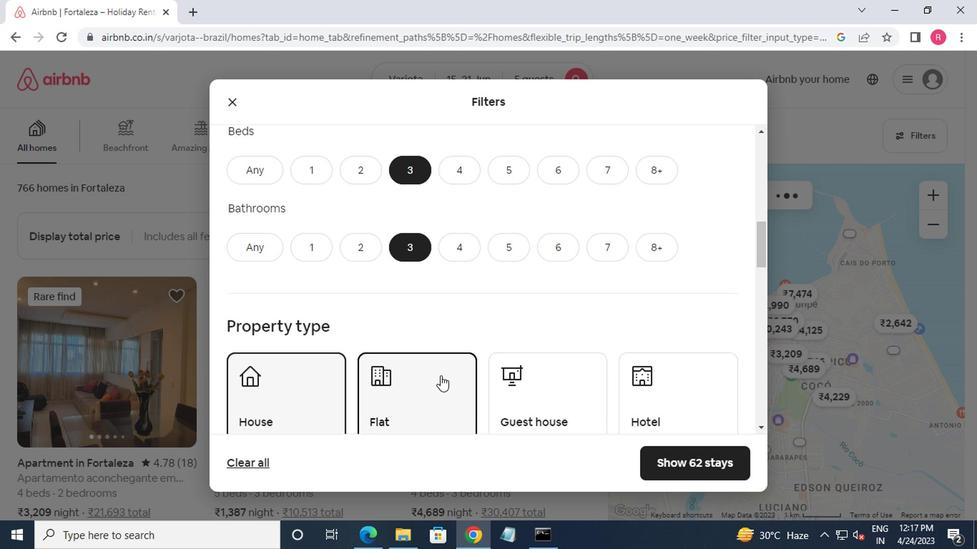 
Action: Mouse scrolled (388, 340) with delta (0, 0)
Screenshot: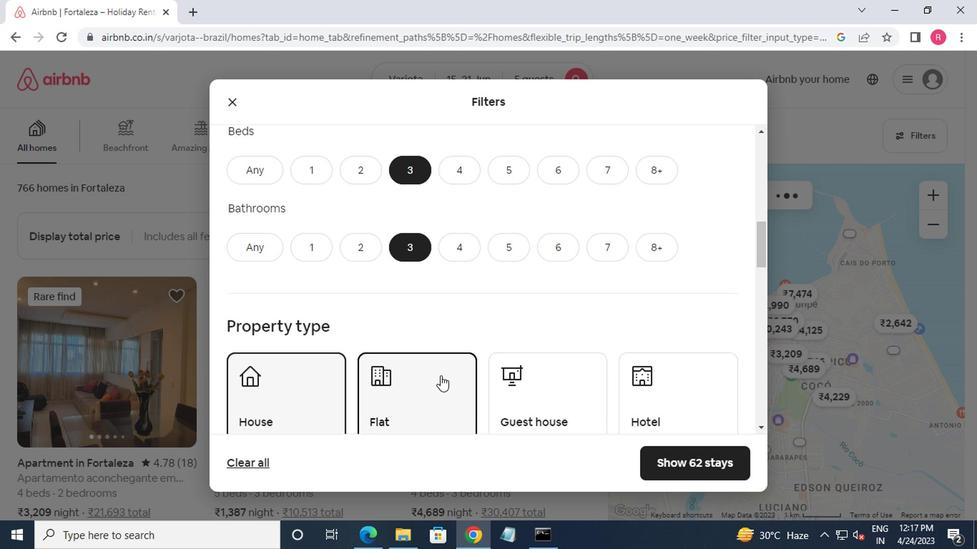 
Action: Mouse moved to (391, 343)
Screenshot: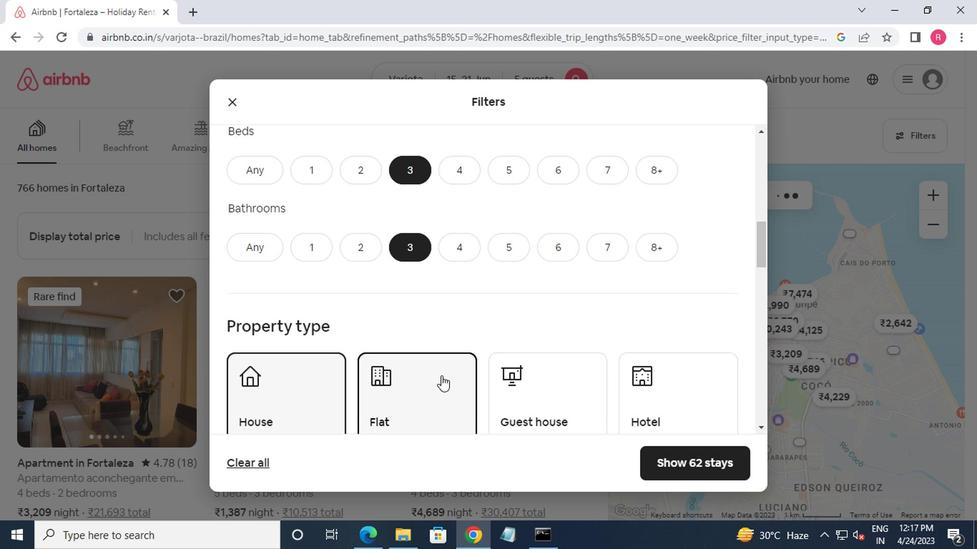 
Action: Mouse scrolled (391, 342) with delta (0, 0)
Screenshot: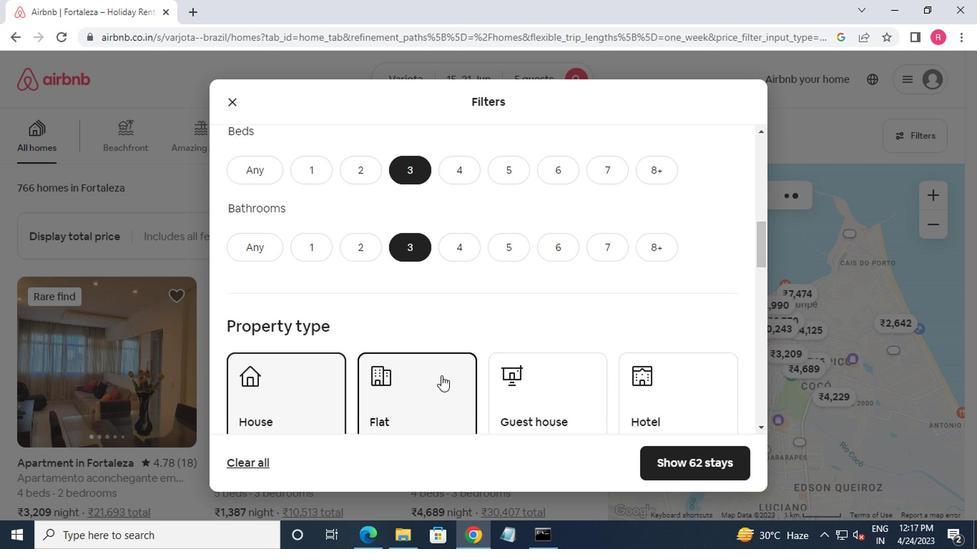 
Action: Mouse moved to (459, 265)
Screenshot: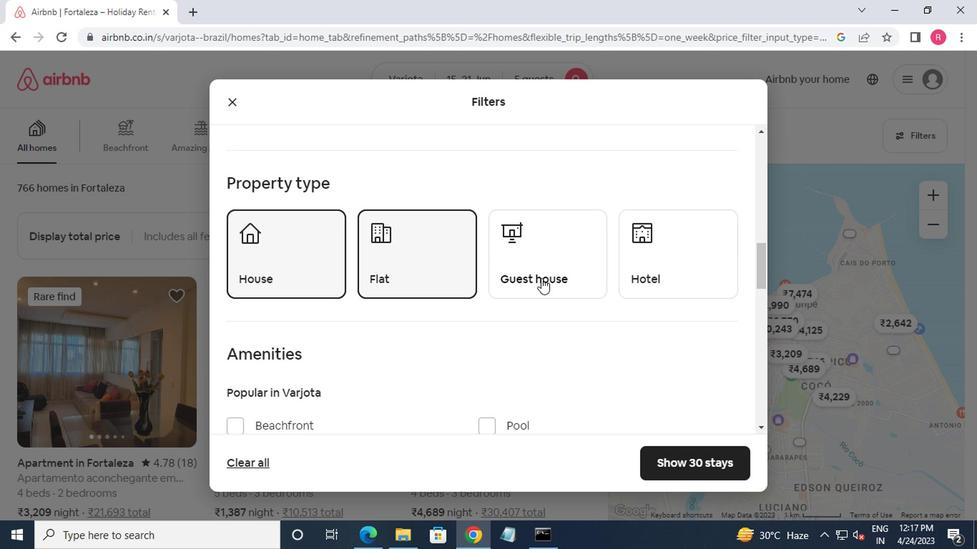 
Action: Mouse pressed left at (459, 265)
Screenshot: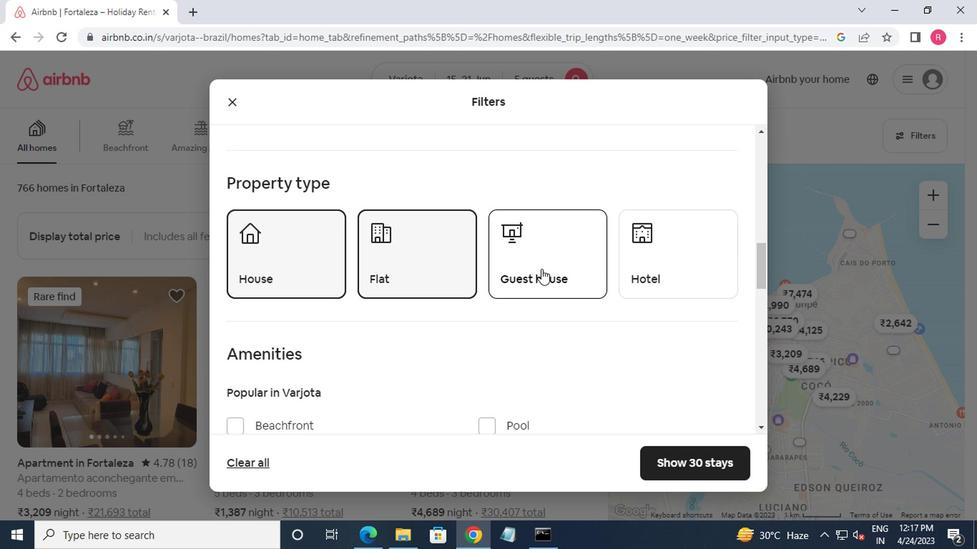 
Action: Mouse moved to (476, 271)
Screenshot: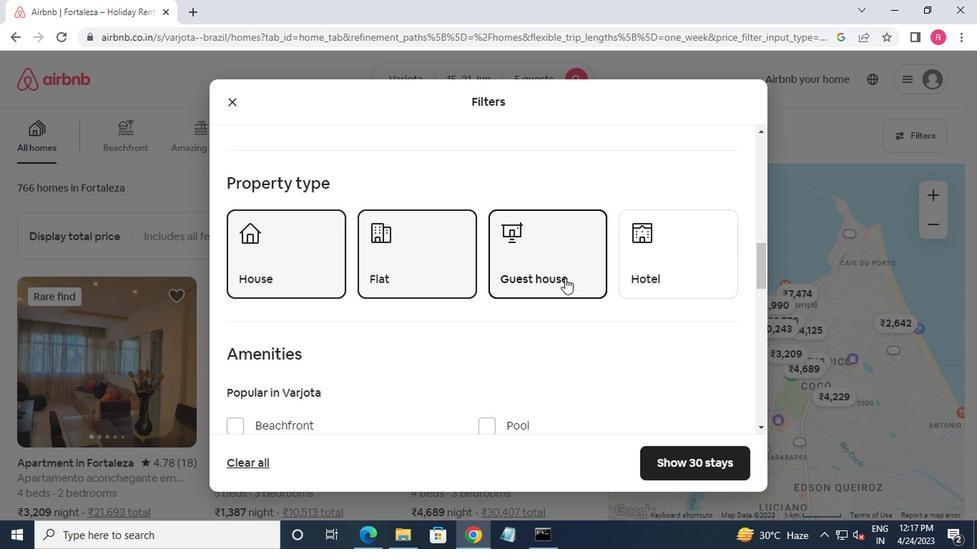 
Action: Mouse scrolled (476, 271) with delta (0, 0)
Screenshot: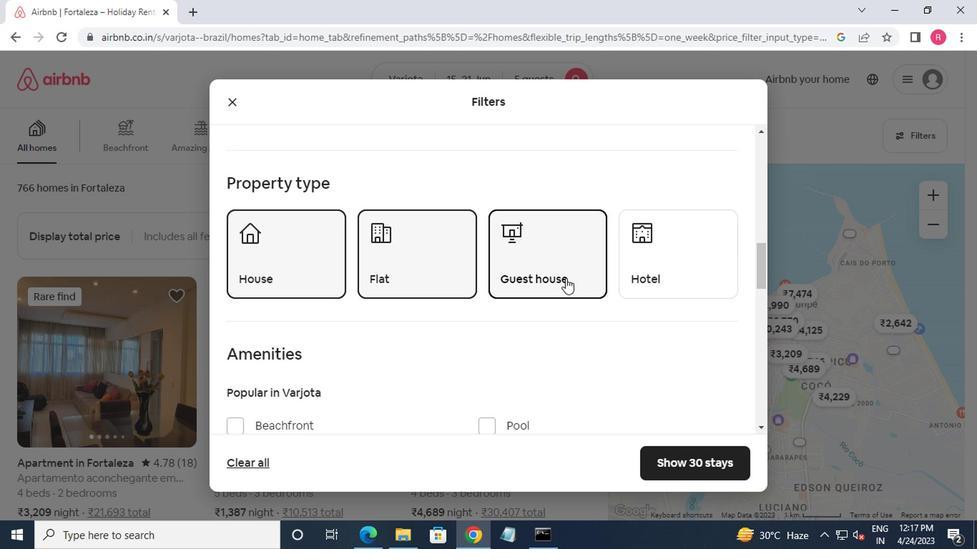 
Action: Mouse moved to (476, 272)
Screenshot: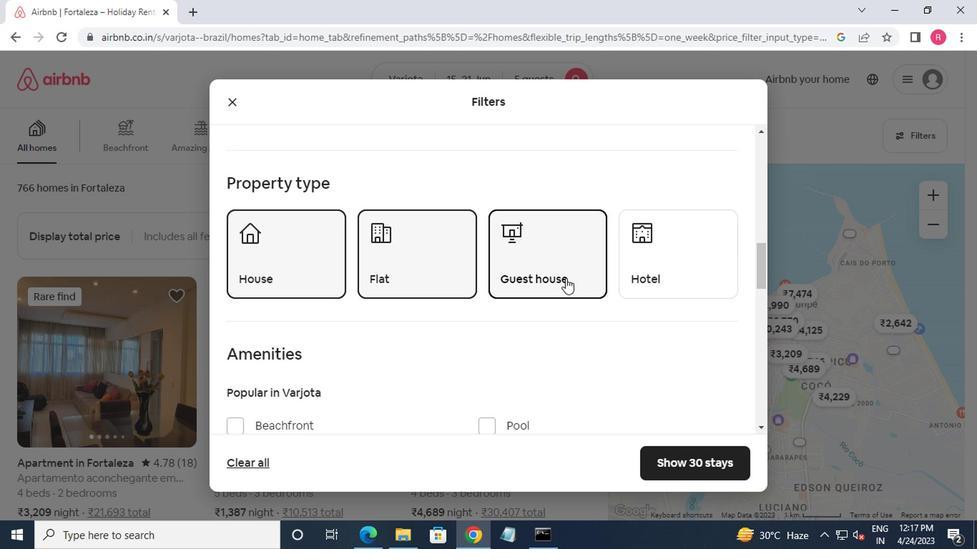 
Action: Mouse scrolled (476, 271) with delta (0, 0)
Screenshot: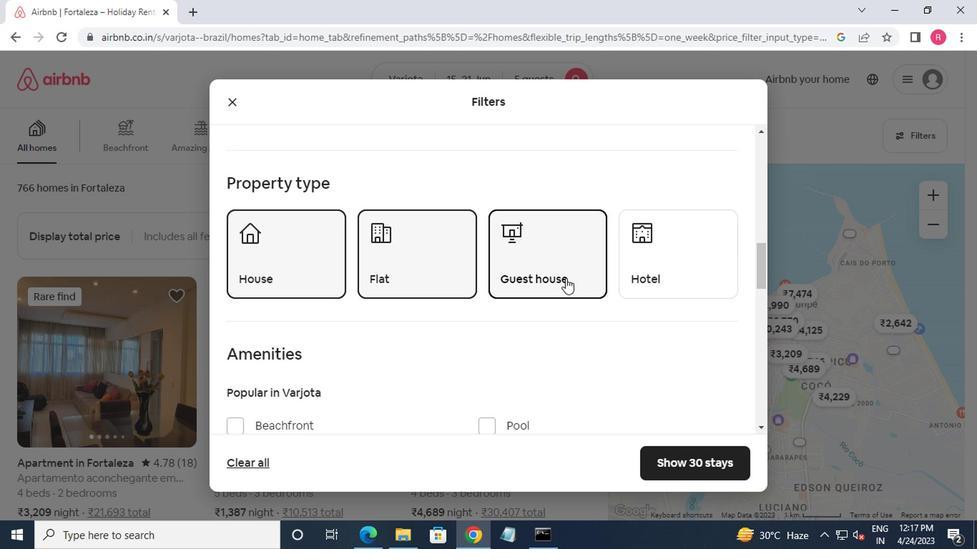 
Action: Mouse moved to (477, 269)
Screenshot: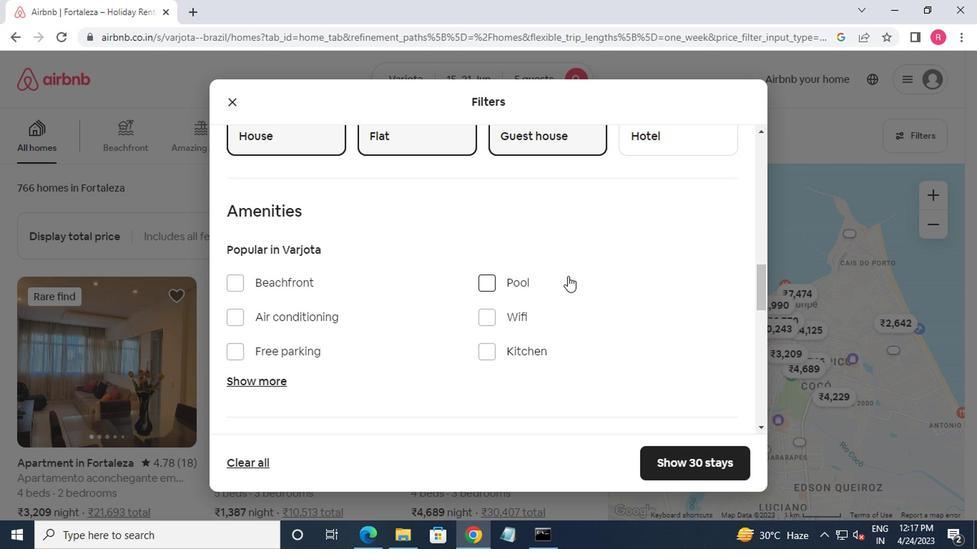 
Action: Mouse scrolled (477, 269) with delta (0, 0)
Screenshot: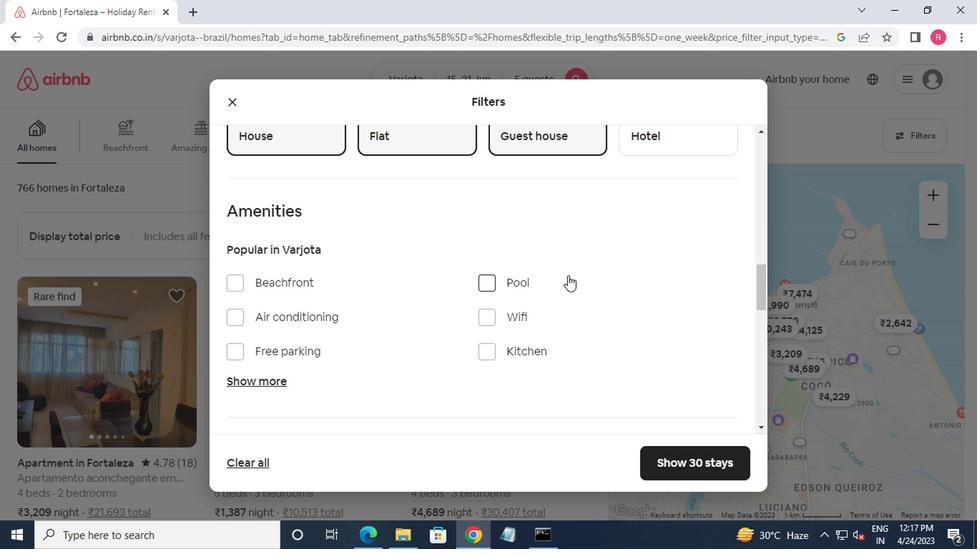 
Action: Mouse scrolled (477, 269) with delta (0, 0)
Screenshot: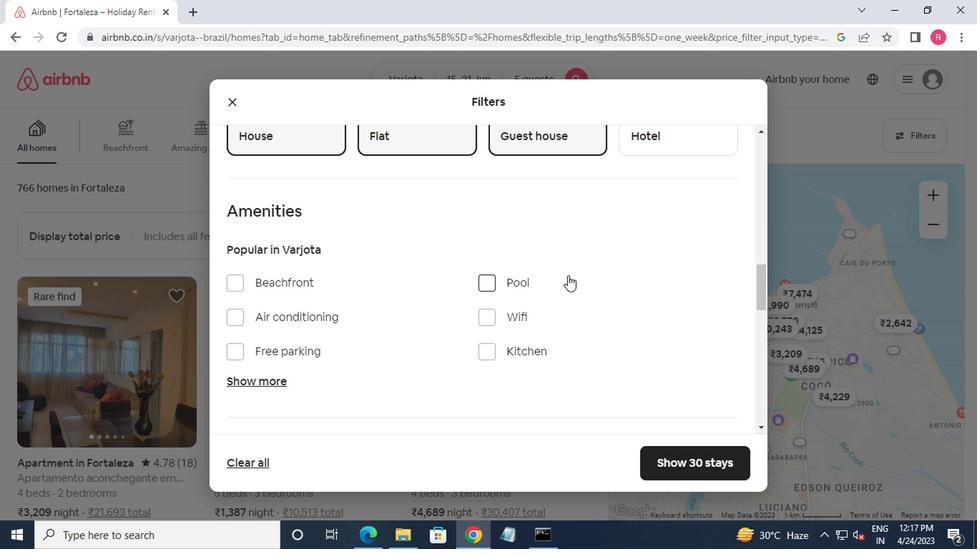 
Action: Mouse scrolled (477, 269) with delta (0, 0)
Screenshot: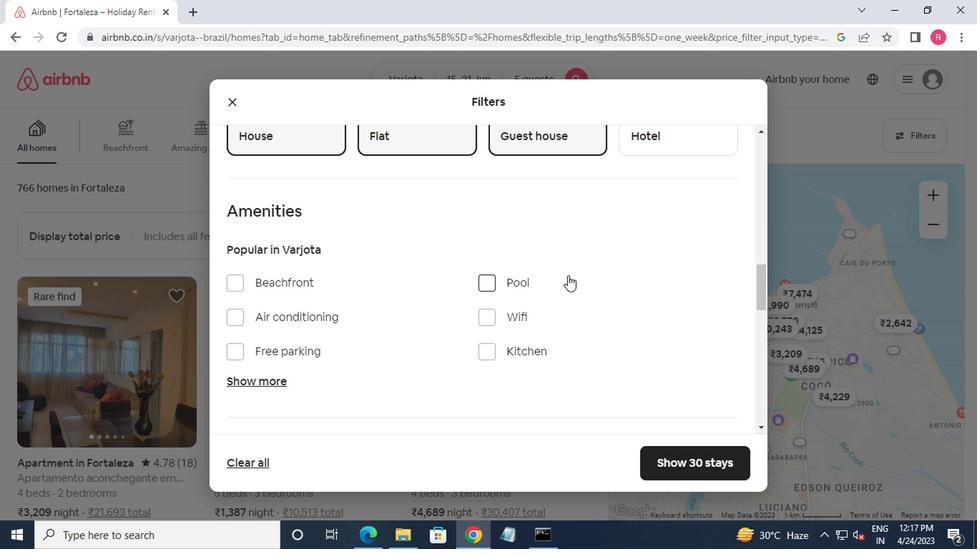 
Action: Mouse moved to (478, 270)
Screenshot: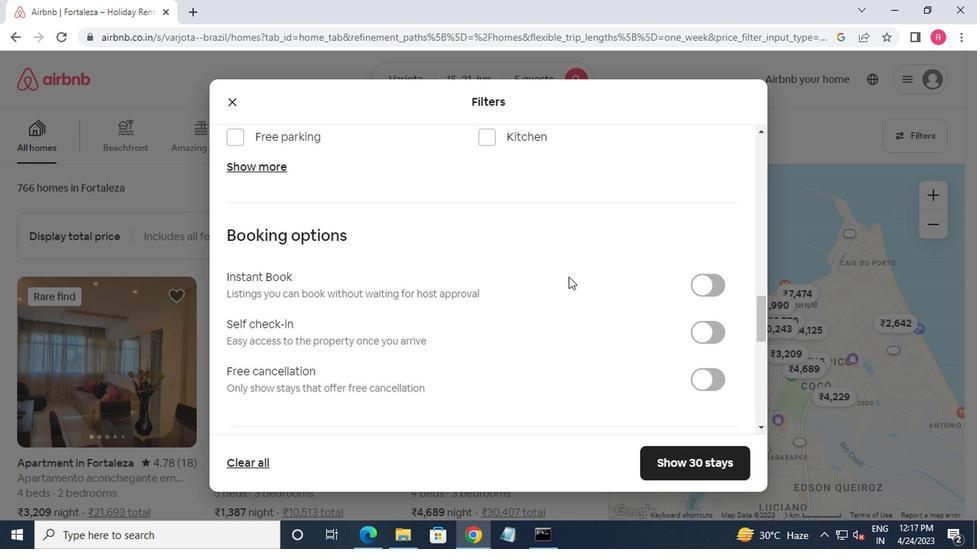 
Action: Mouse scrolled (478, 270) with delta (0, 0)
Screenshot: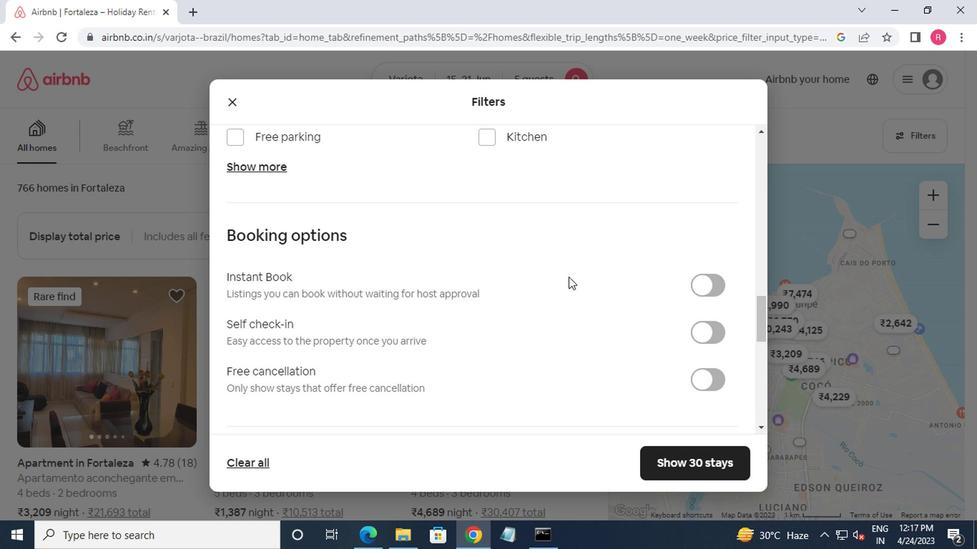 
Action: Mouse scrolled (478, 270) with delta (0, 0)
Screenshot: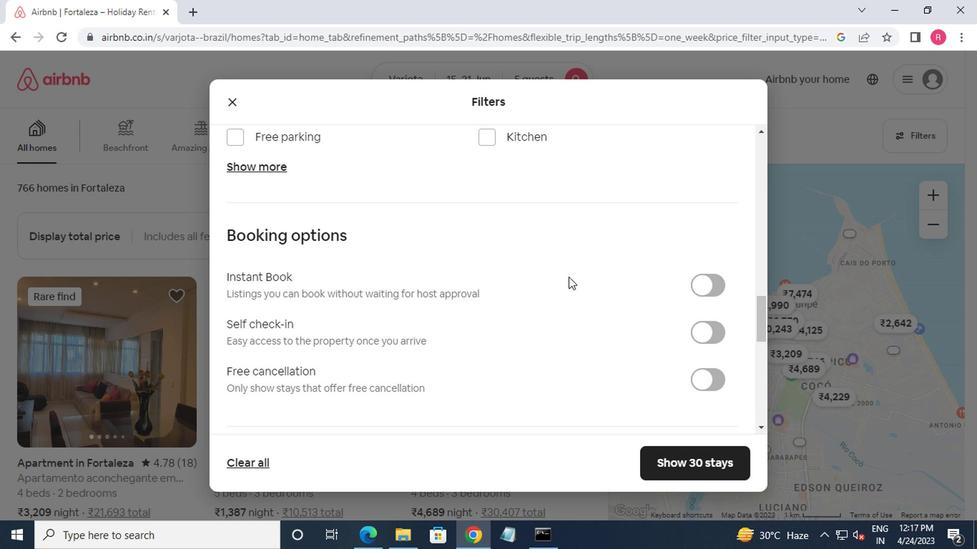 
Action: Mouse moved to (479, 270)
Screenshot: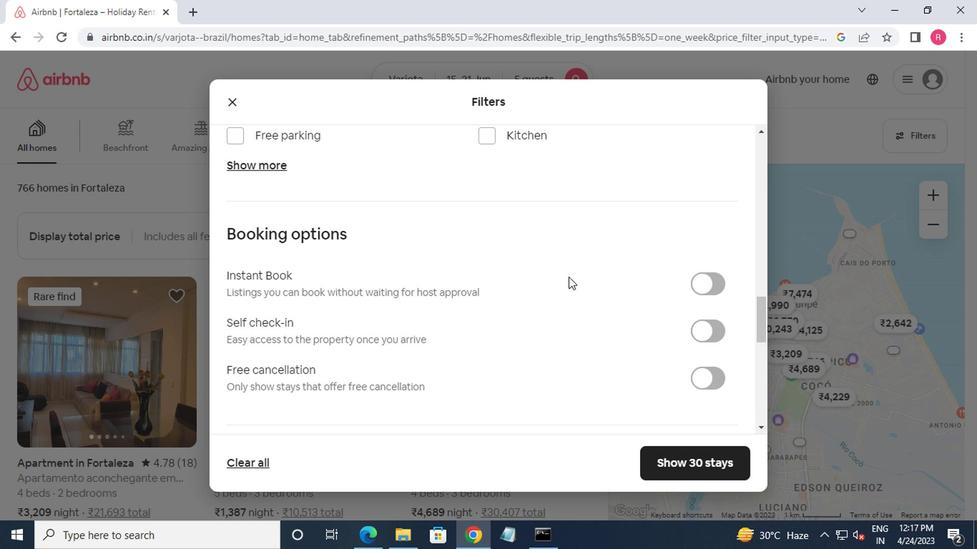 
Action: Mouse scrolled (479, 270) with delta (0, 0)
Screenshot: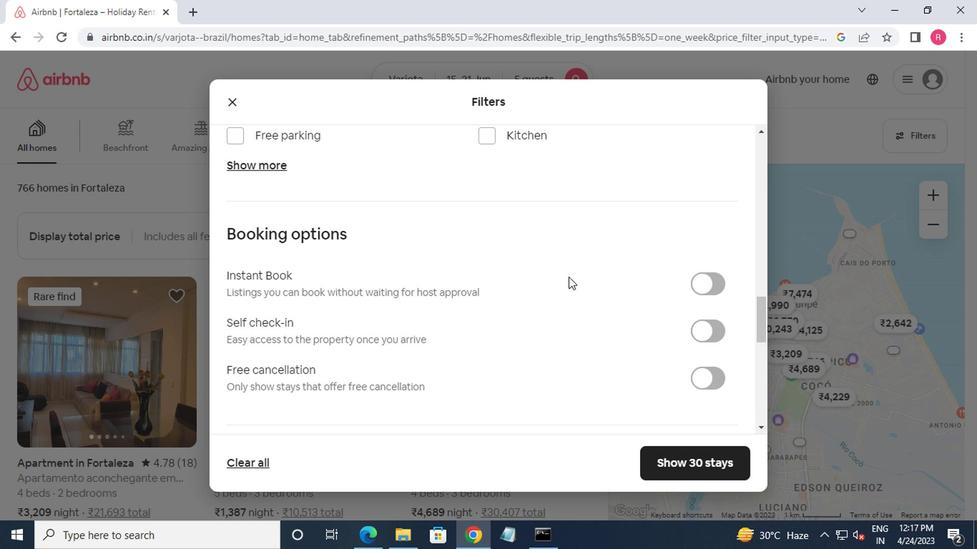 
Action: Mouse moved to (488, 286)
Screenshot: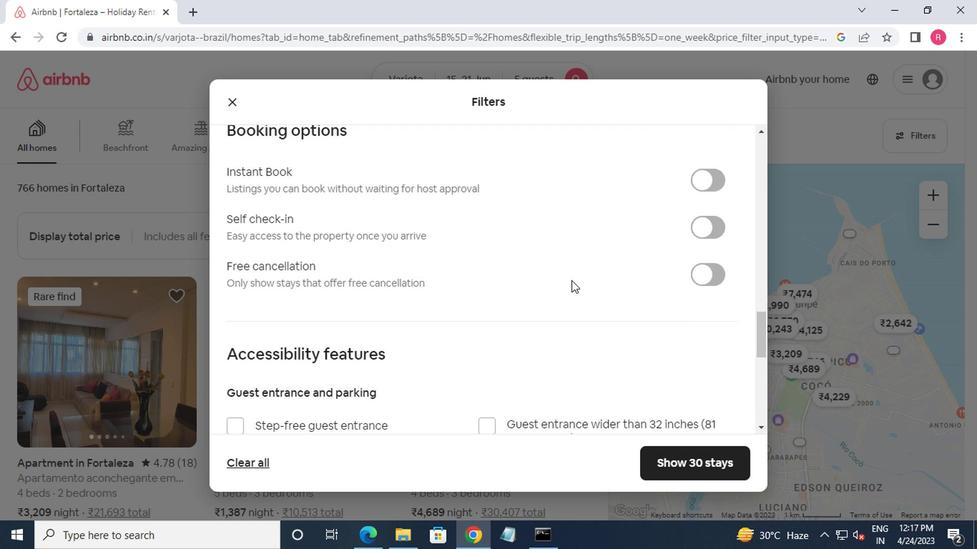 
Action: Mouse scrolled (488, 285) with delta (0, 0)
Screenshot: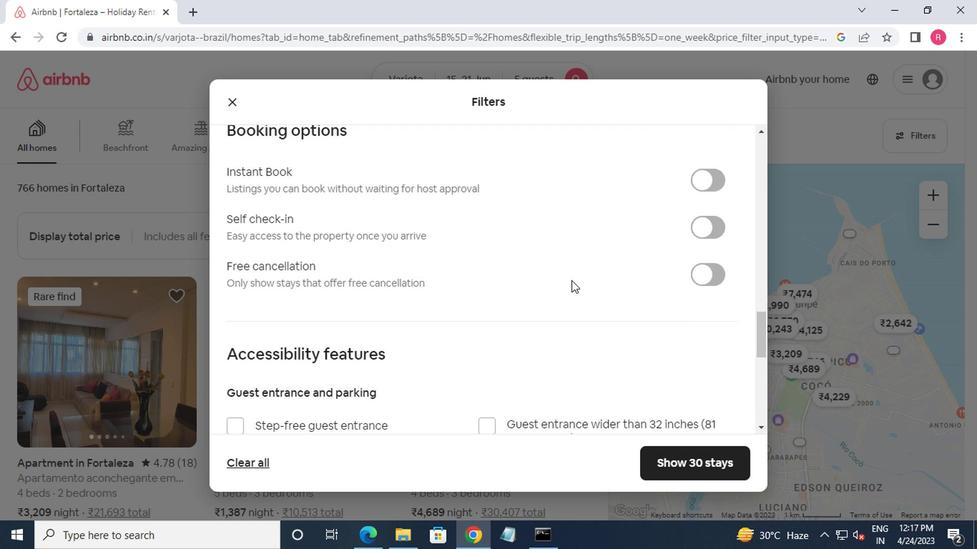 
Action: Mouse moved to (481, 291)
Screenshot: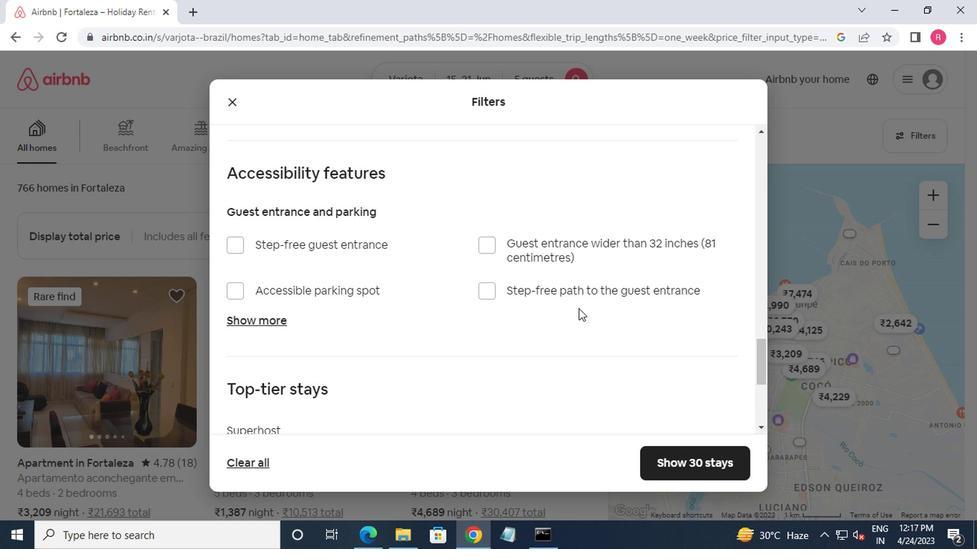 
Action: Mouse scrolled (481, 291) with delta (0, 0)
Screenshot: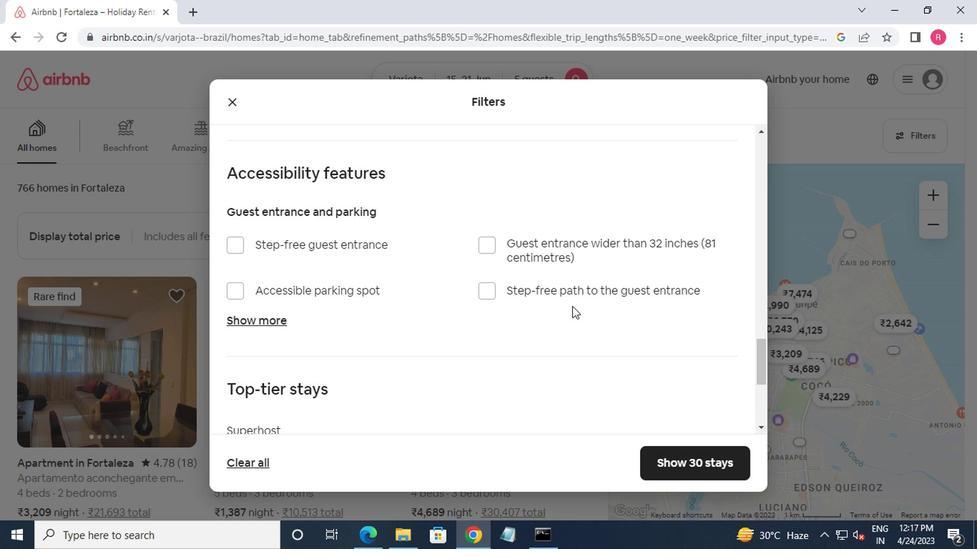 
Action: Mouse scrolled (481, 291) with delta (0, 0)
Screenshot: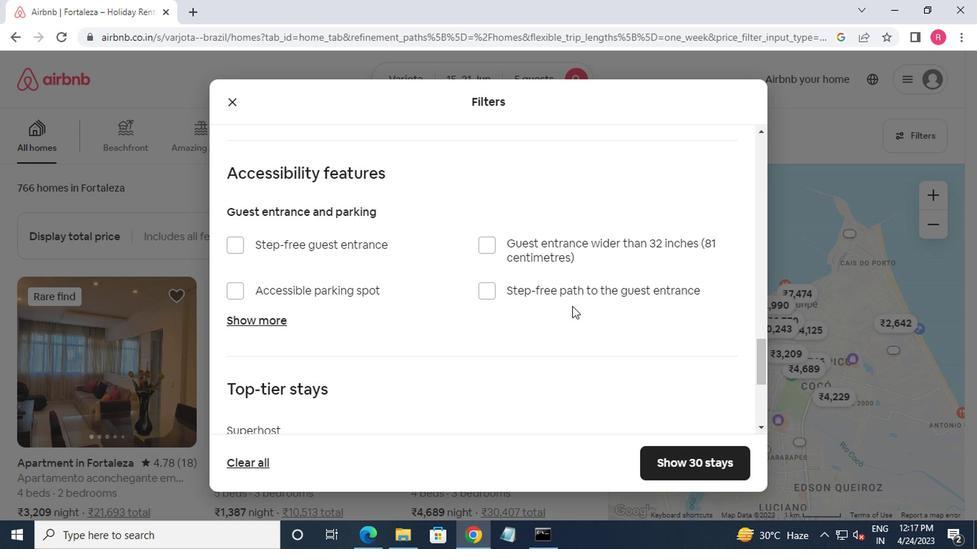 
Action: Mouse moved to (487, 291)
Screenshot: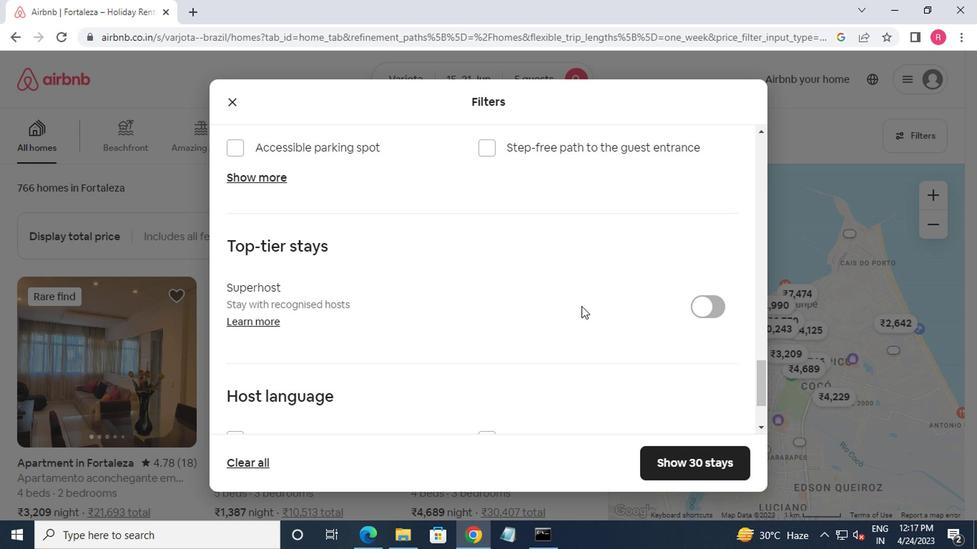 
Action: Mouse scrolled (487, 291) with delta (0, 0)
Screenshot: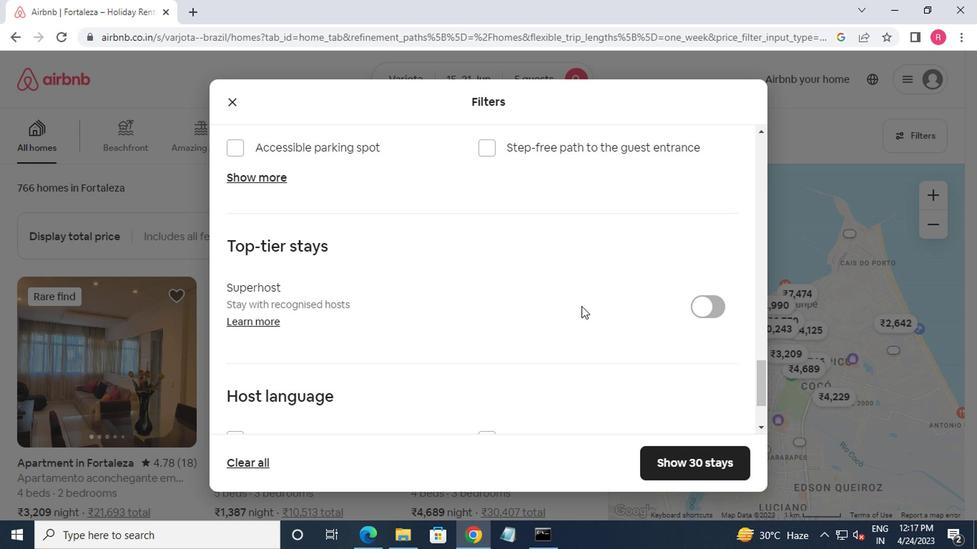 
Action: Mouse moved to (487, 288)
Screenshot: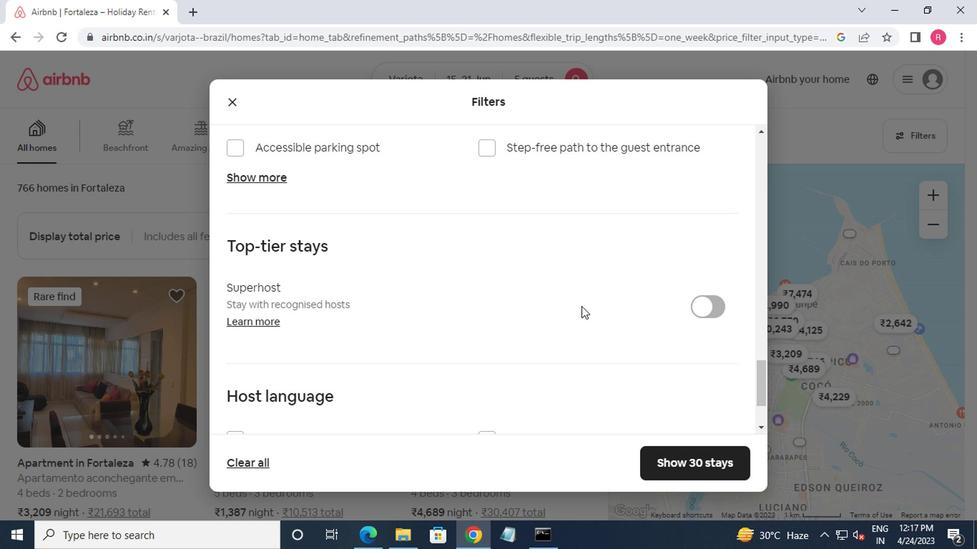 
Action: Mouse scrolled (487, 288) with delta (0, 0)
Screenshot: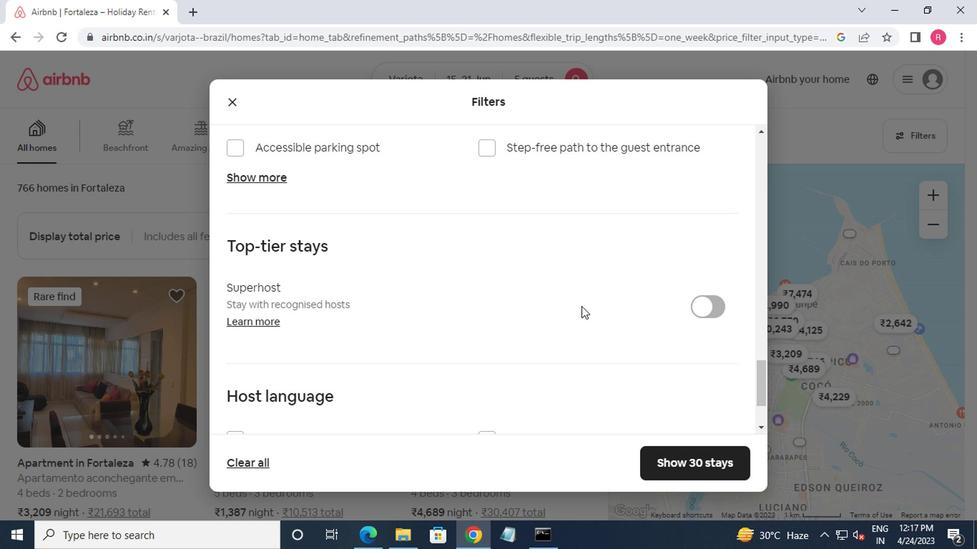 
Action: Mouse moved to (487, 284)
Screenshot: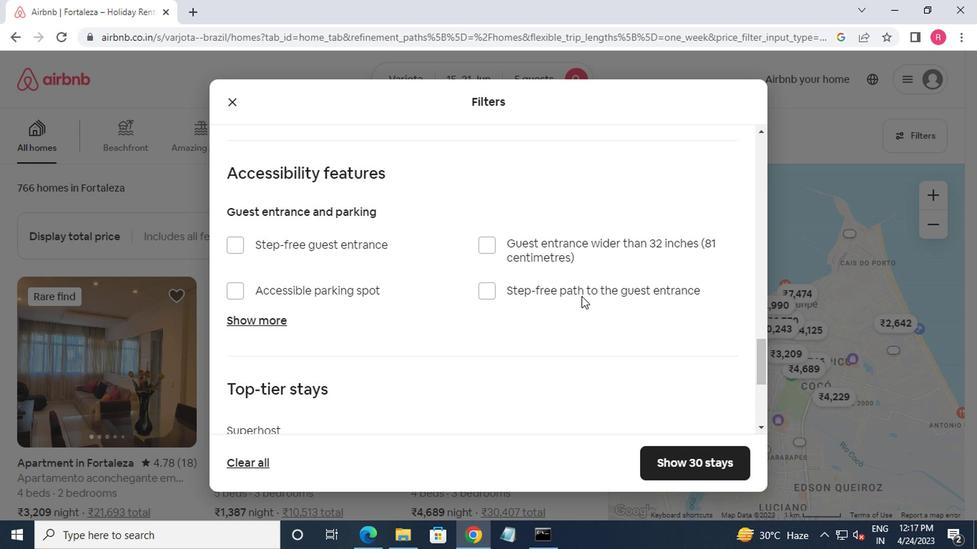 
Action: Mouse scrolled (487, 284) with delta (0, 0)
Screenshot: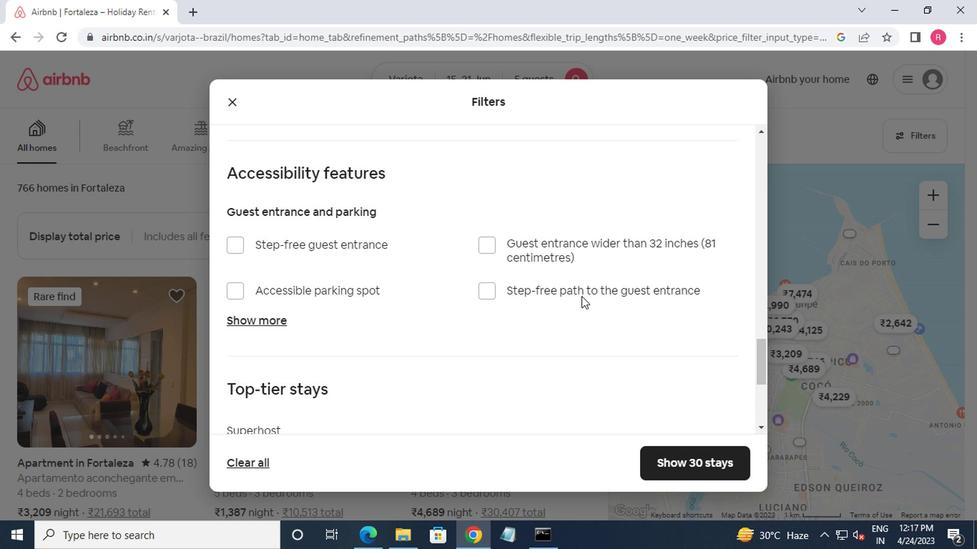 
Action: Mouse moved to (487, 283)
Screenshot: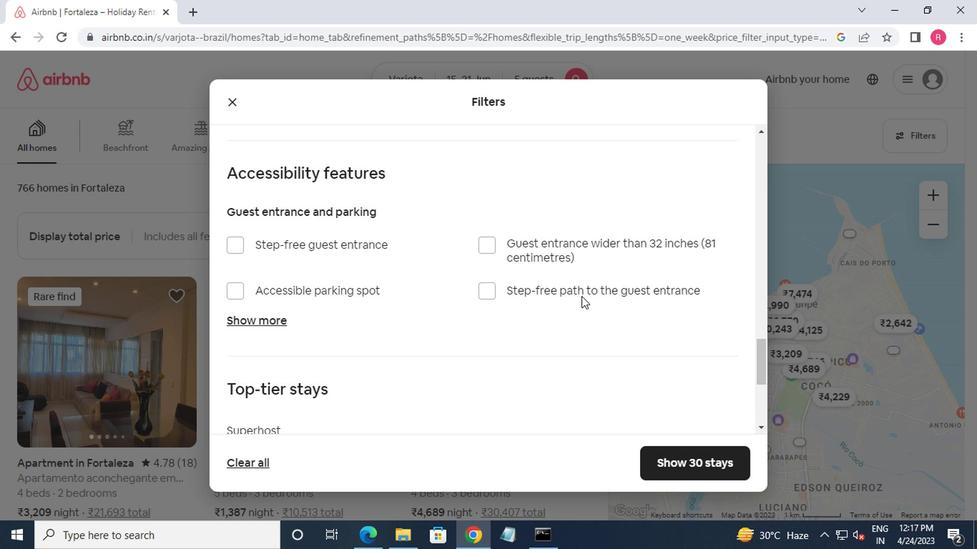 
Action: Mouse scrolled (487, 283) with delta (0, 0)
Screenshot: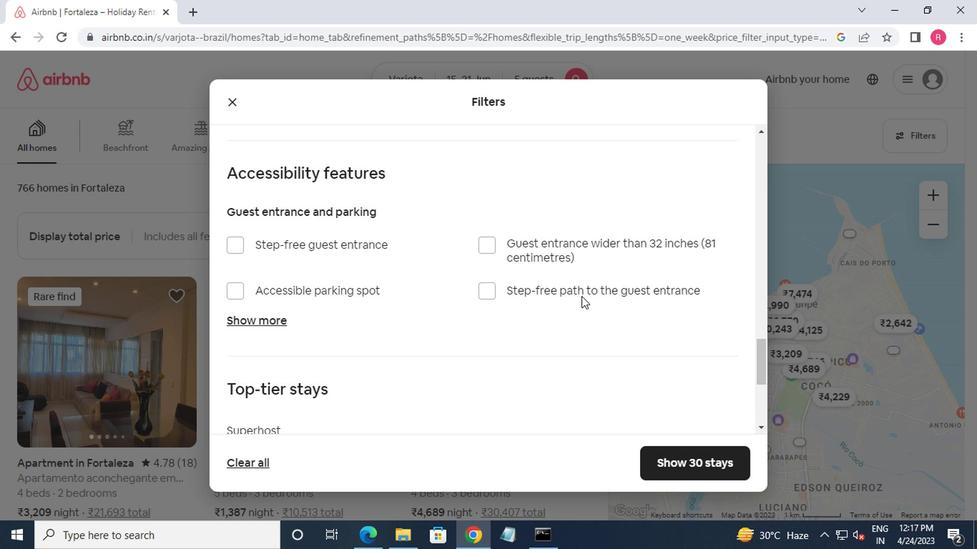 
Action: Mouse moved to (487, 279)
Screenshot: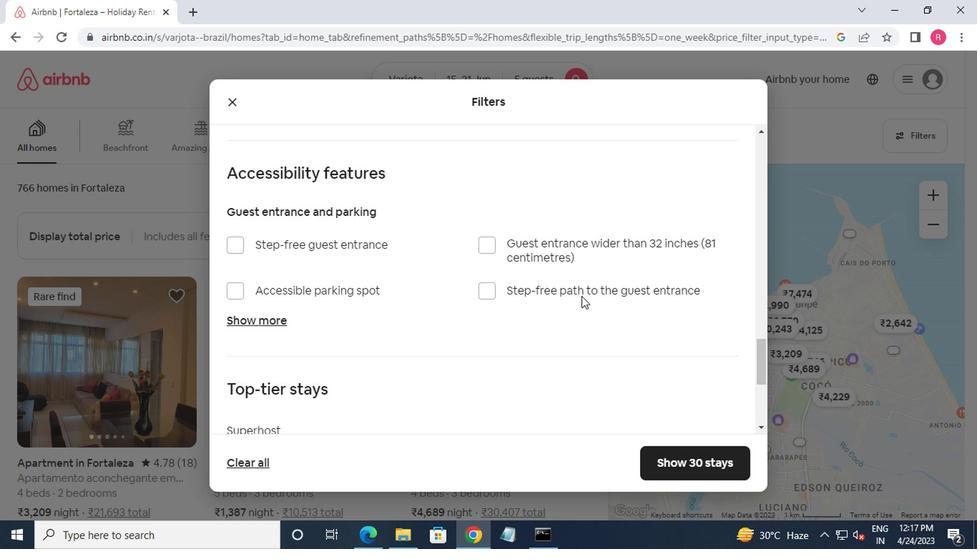
Action: Mouse scrolled (487, 280) with delta (0, 0)
Screenshot: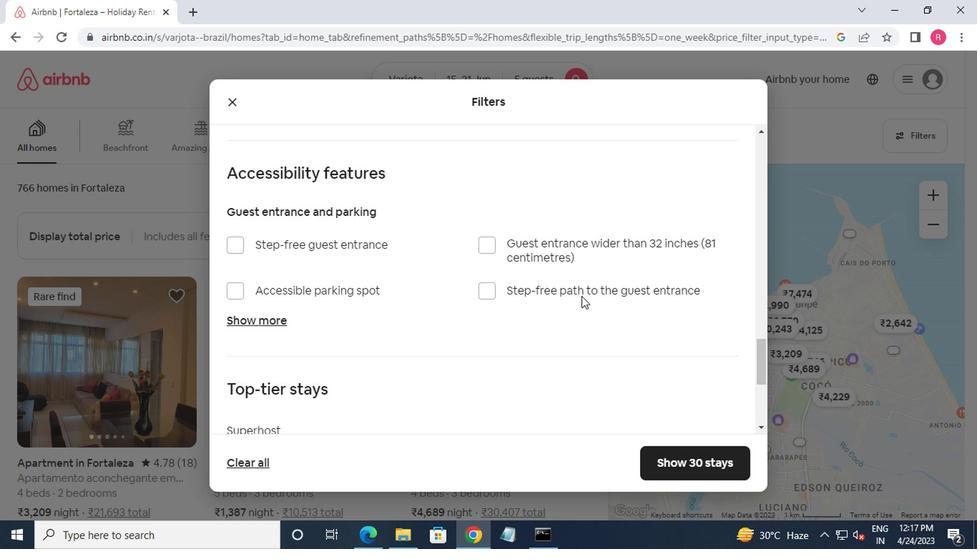 
Action: Mouse moved to (577, 262)
Screenshot: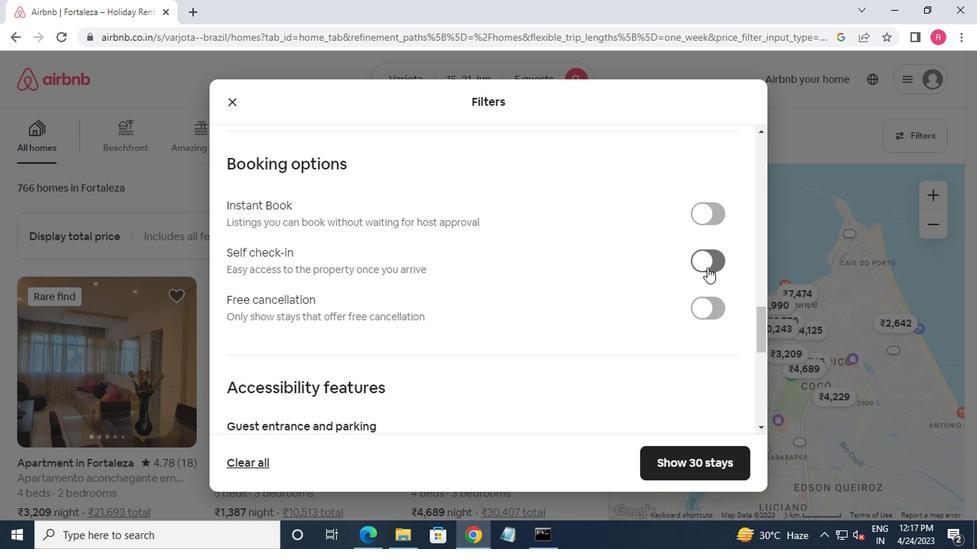 
Action: Mouse pressed left at (577, 262)
Screenshot: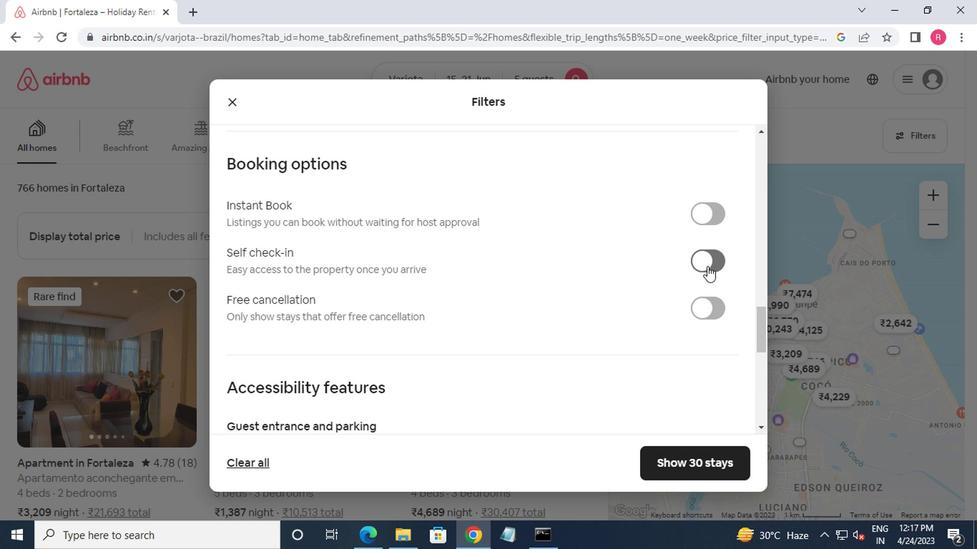 
Action: Mouse moved to (530, 285)
Screenshot: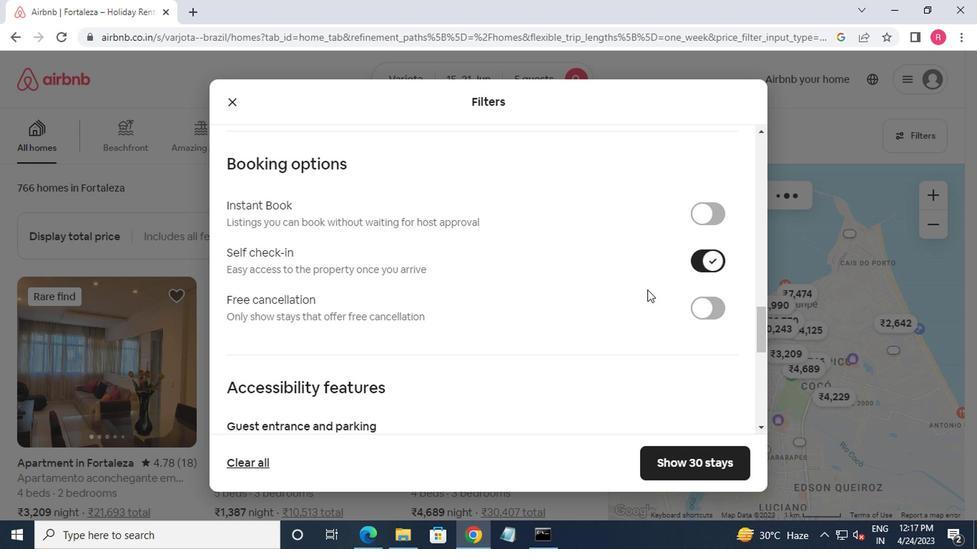 
Action: Mouse scrolled (530, 285) with delta (0, 0)
Screenshot: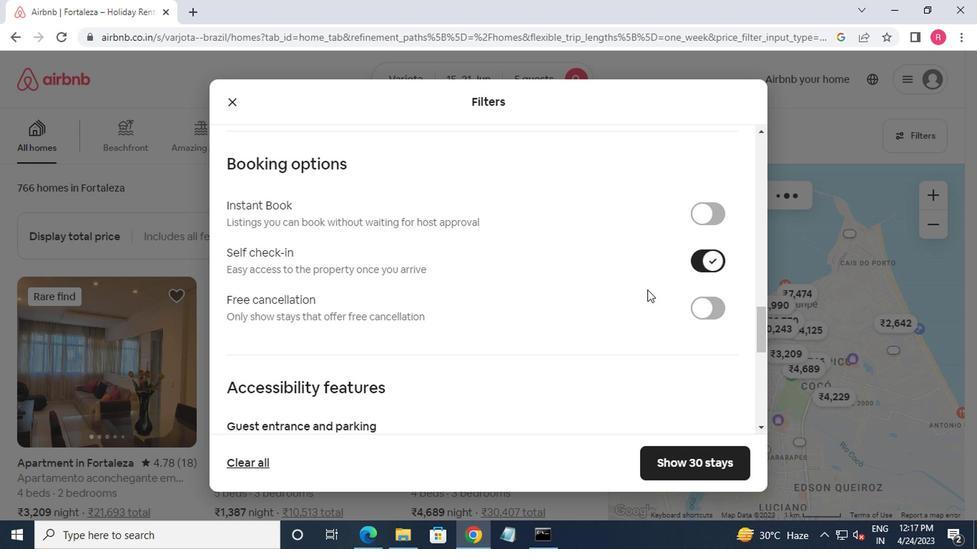 
Action: Mouse moved to (525, 291)
Screenshot: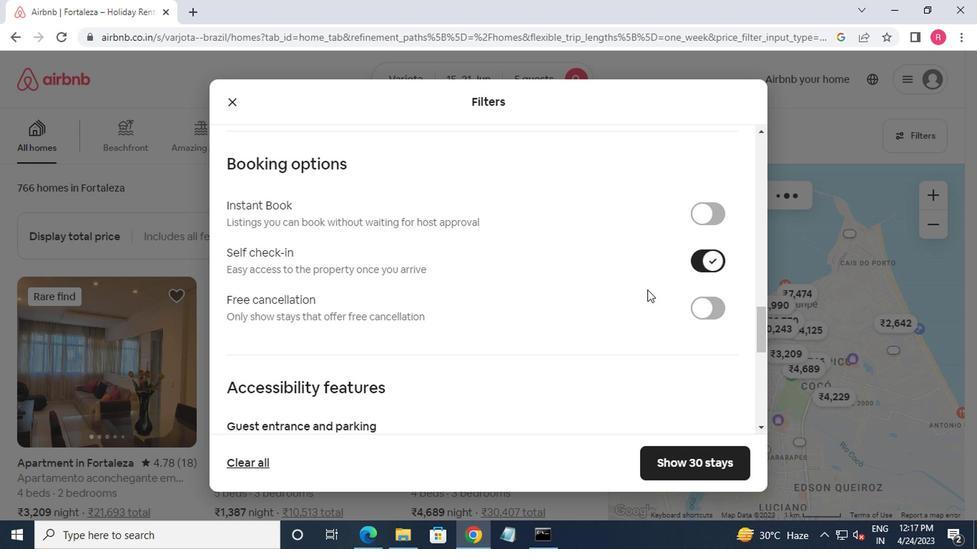 
Action: Mouse scrolled (525, 290) with delta (0, 0)
Screenshot: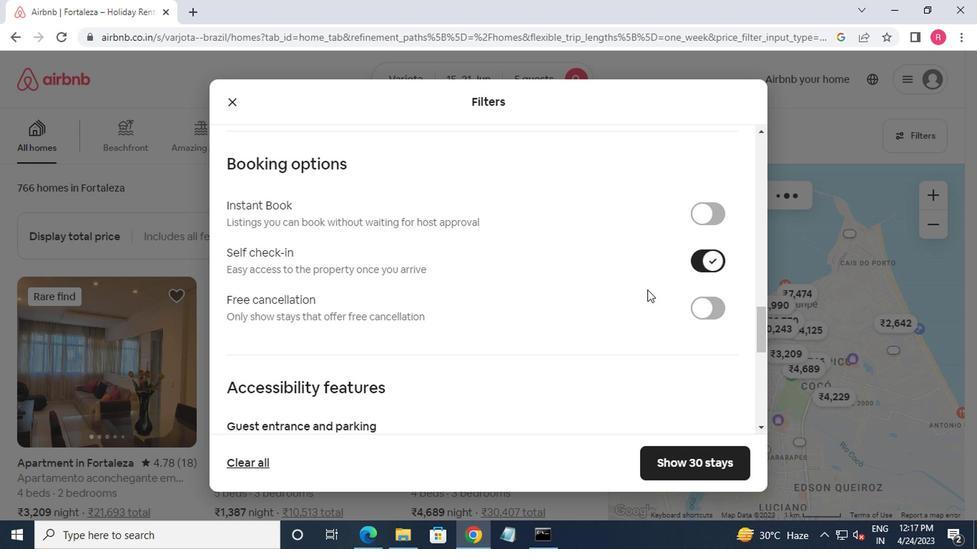 
Action: Mouse moved to (520, 297)
Screenshot: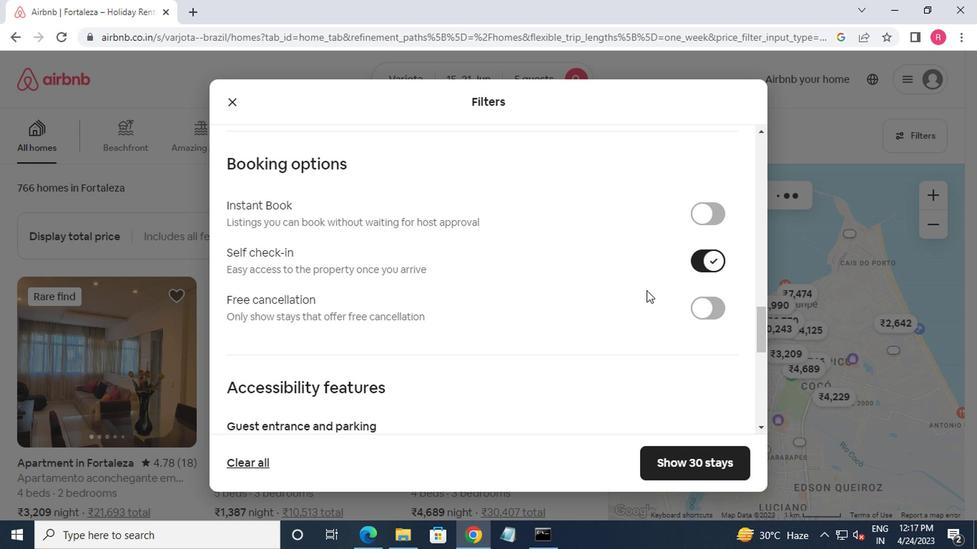 
Action: Mouse scrolled (520, 297) with delta (0, 0)
Screenshot: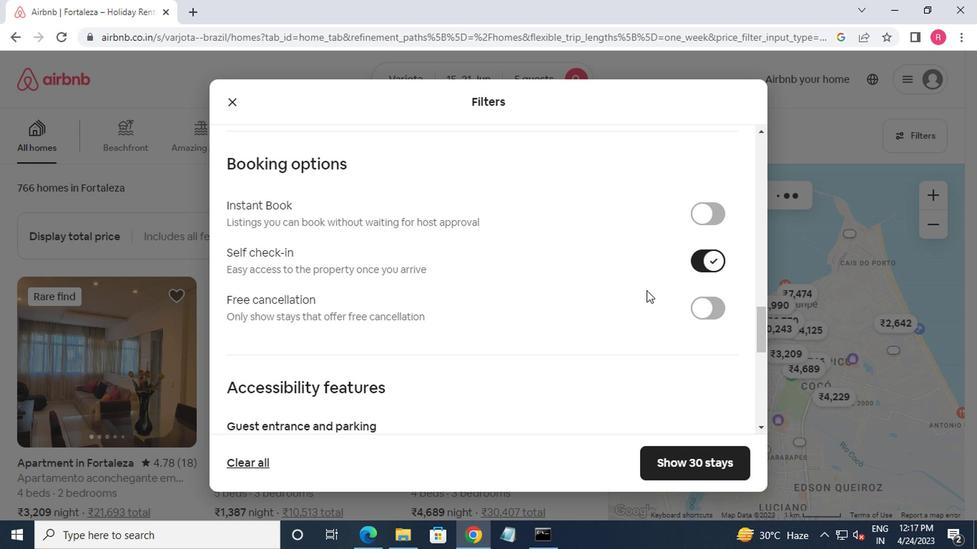 
Action: Mouse moved to (512, 311)
Screenshot: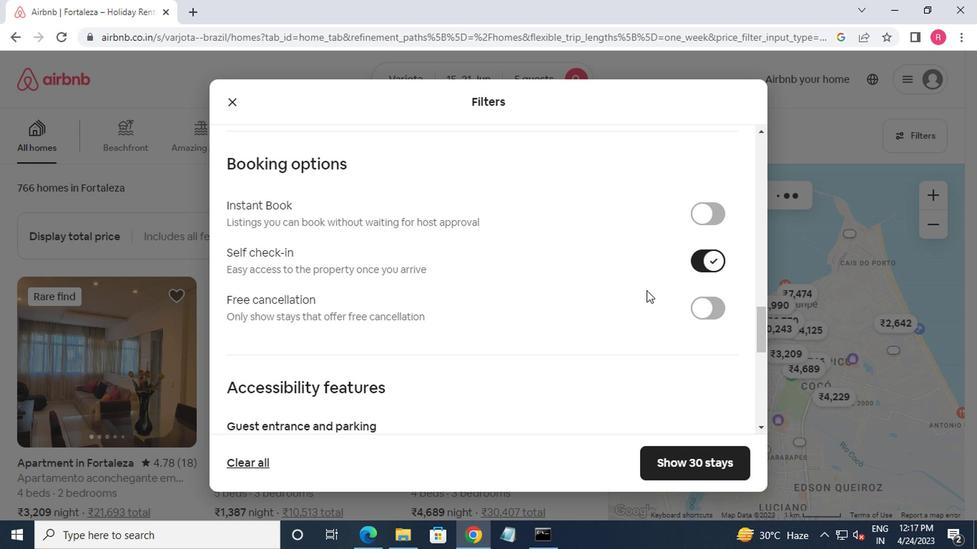 
Action: Mouse scrolled (512, 310) with delta (0, 0)
Screenshot: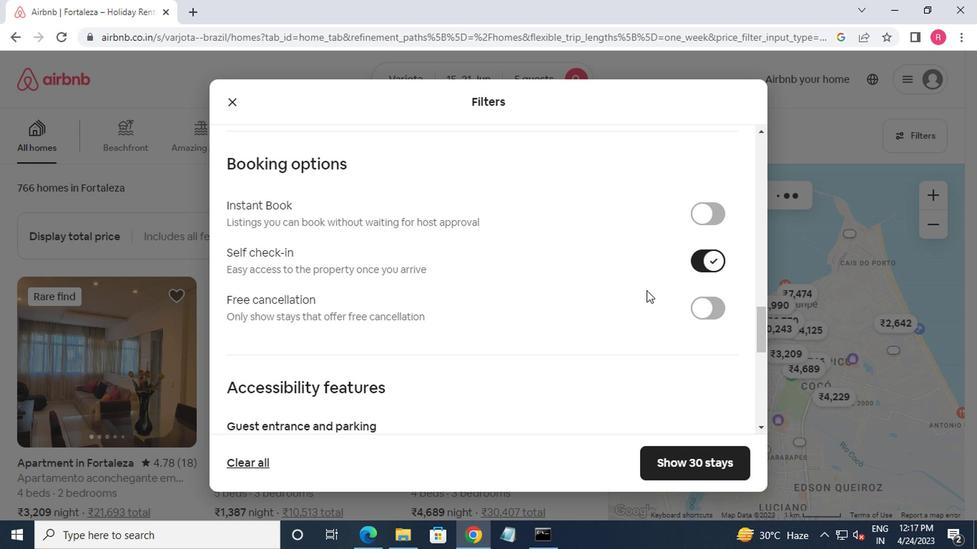 
Action: Mouse moved to (464, 360)
Screenshot: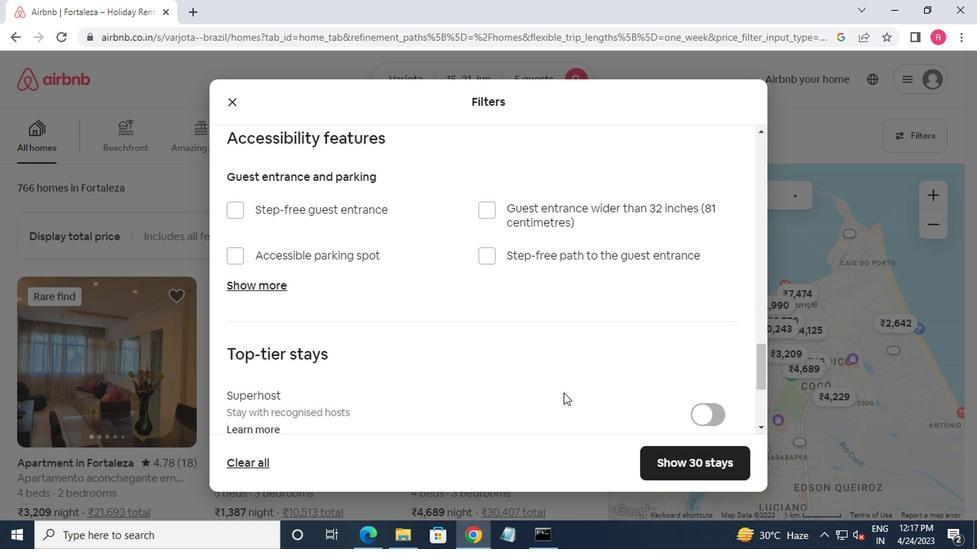 
Action: Mouse scrolled (464, 360) with delta (0, 0)
Screenshot: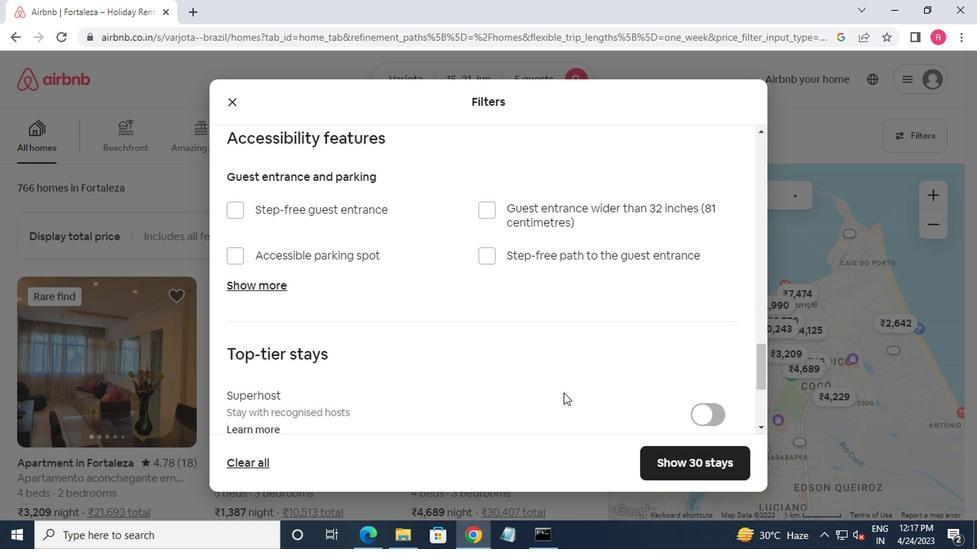 
Action: Mouse moved to (464, 361)
Screenshot: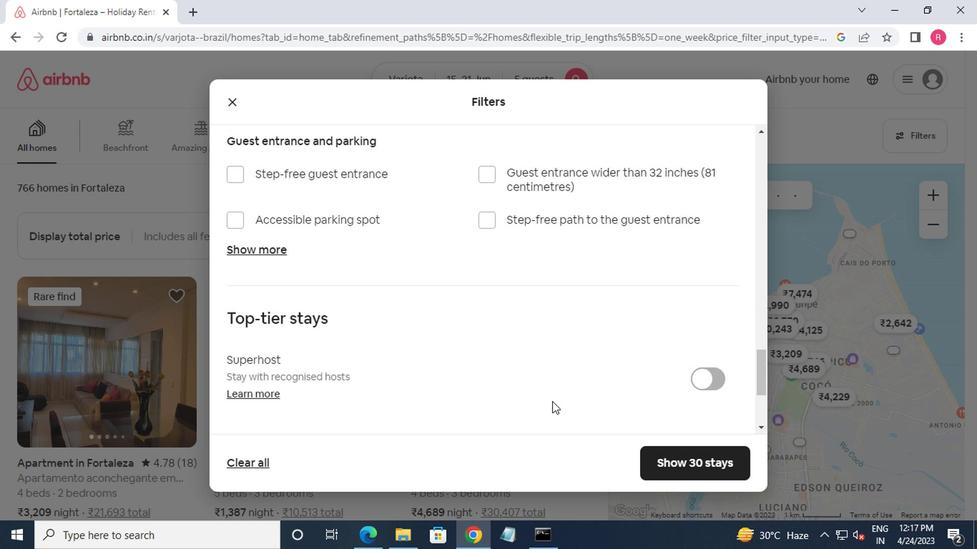 
Action: Mouse scrolled (464, 360) with delta (0, 0)
Screenshot: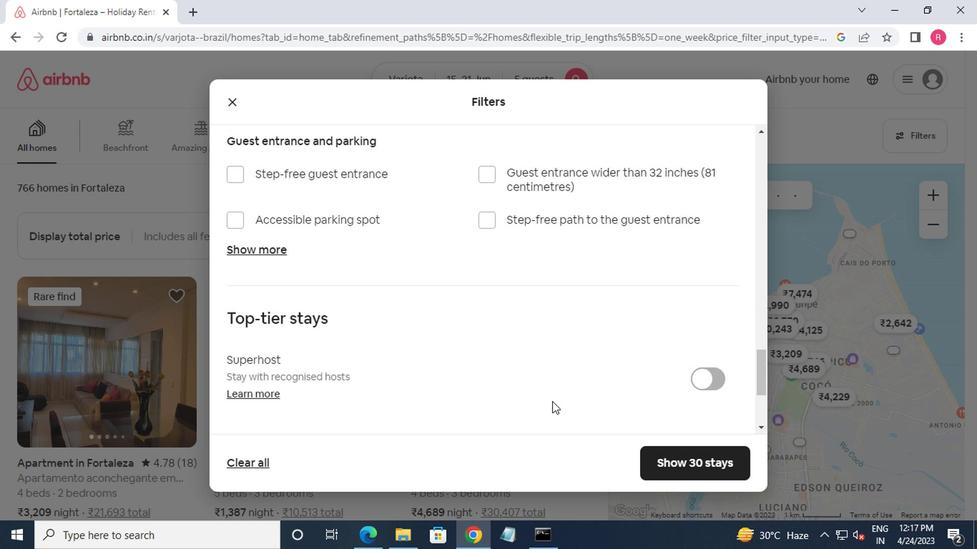 
Action: Mouse scrolled (464, 360) with delta (0, 0)
Screenshot: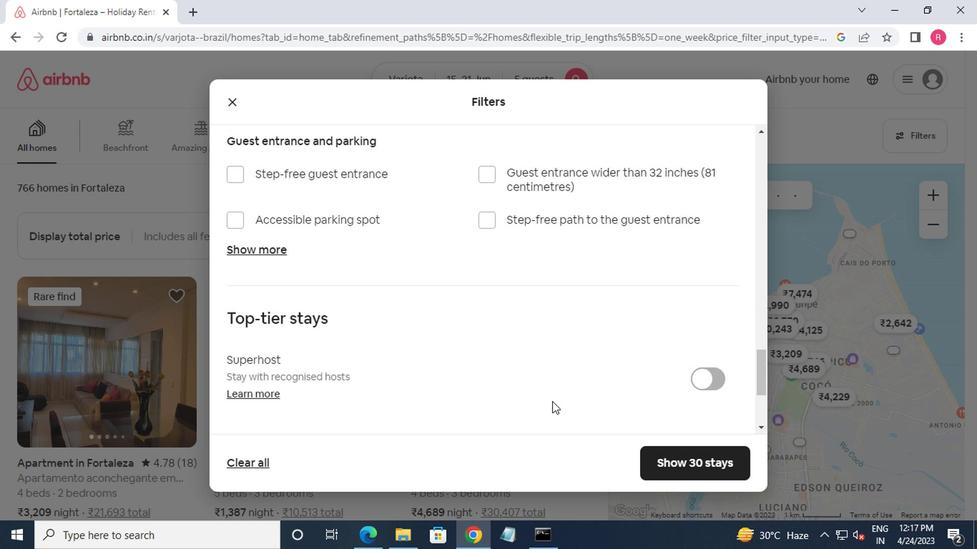 
Action: Mouse moved to (464, 361)
Screenshot: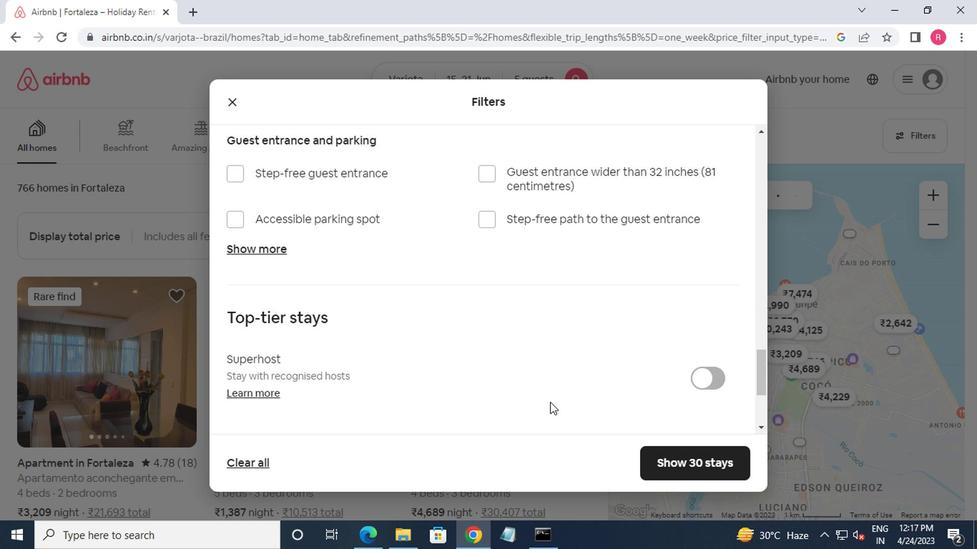 
Action: Mouse scrolled (464, 360) with delta (0, 0)
Screenshot: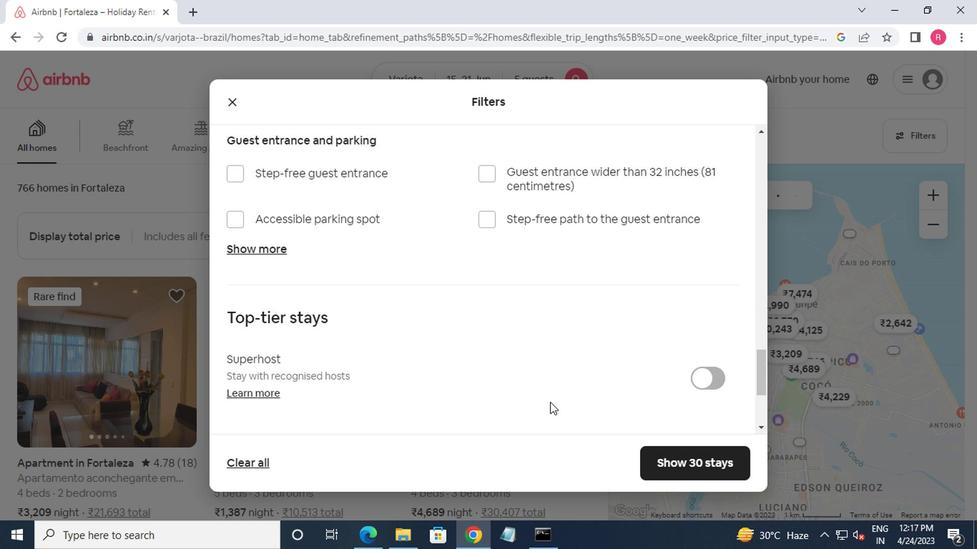 
Action: Mouse moved to (420, 348)
Screenshot: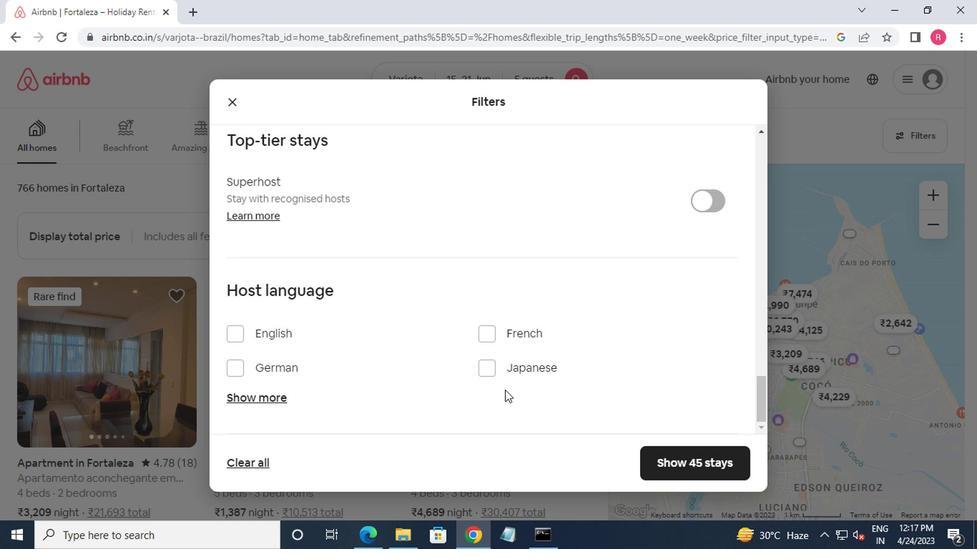 
Action: Mouse scrolled (420, 348) with delta (0, 0)
Screenshot: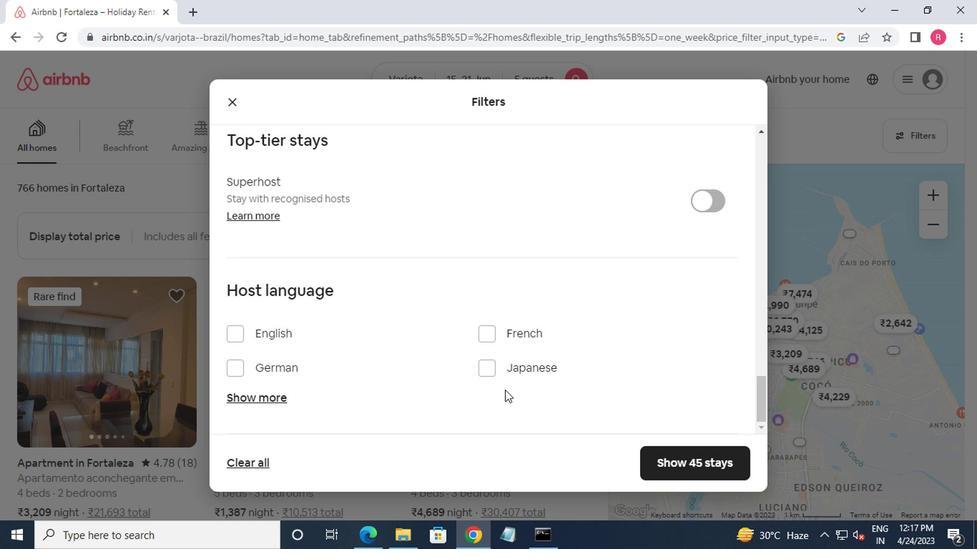 
Action: Mouse moved to (420, 348)
Screenshot: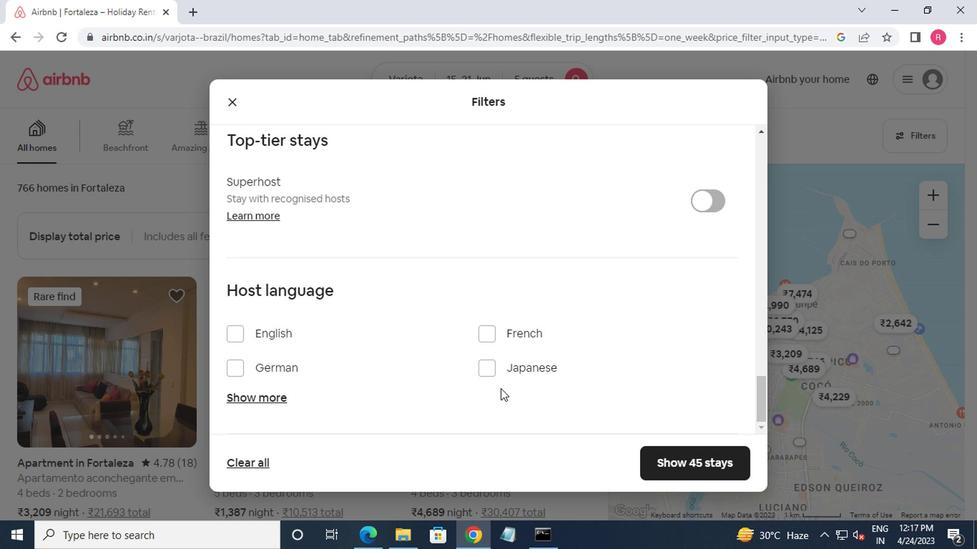 
Action: Mouse scrolled (420, 348) with delta (0, 0)
Screenshot: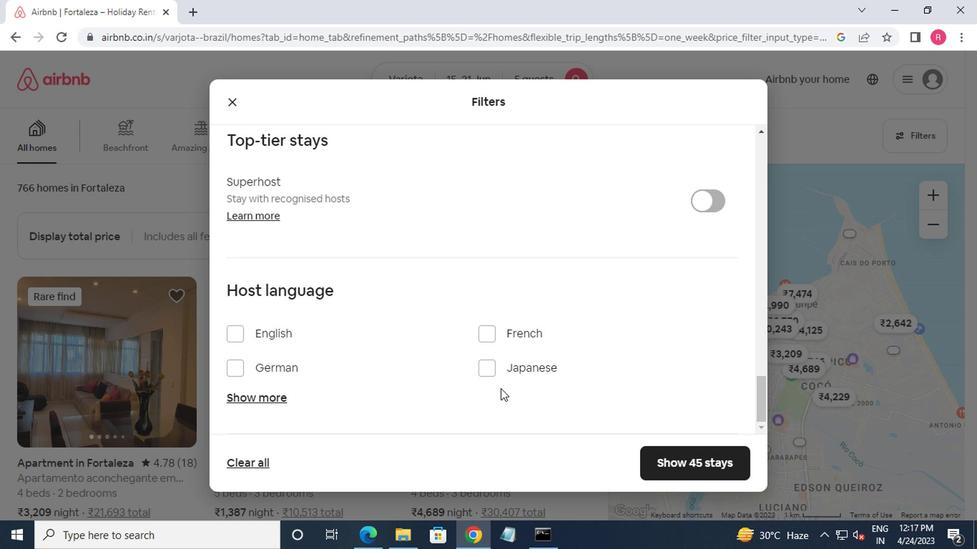 
Action: Mouse moved to (419, 348)
Screenshot: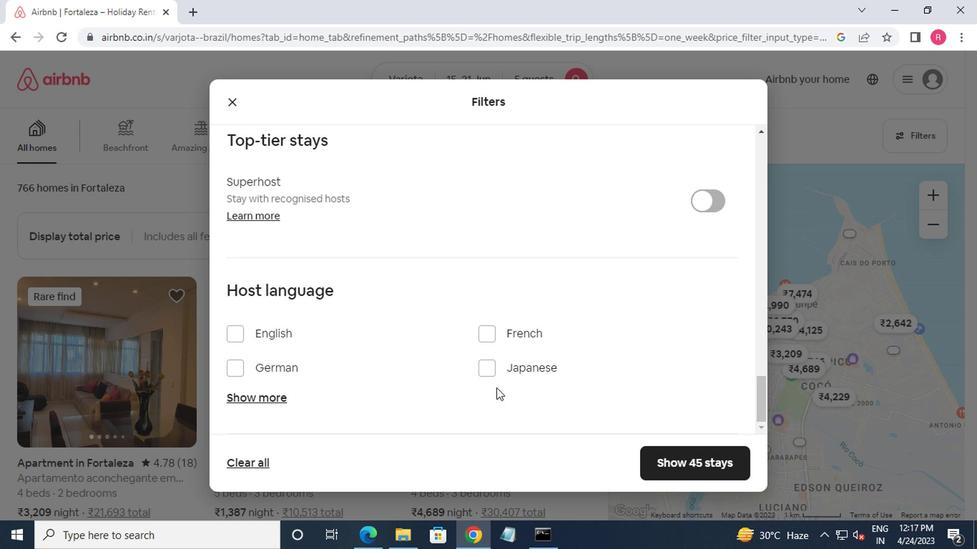 
Action: Mouse scrolled (419, 348) with delta (0, 0)
Screenshot: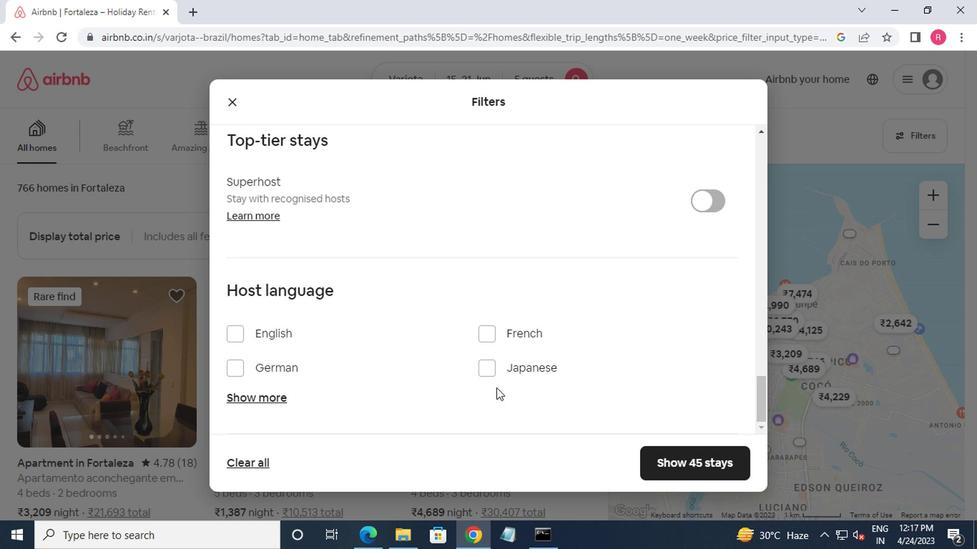 
Action: Mouse moved to (257, 361)
Screenshot: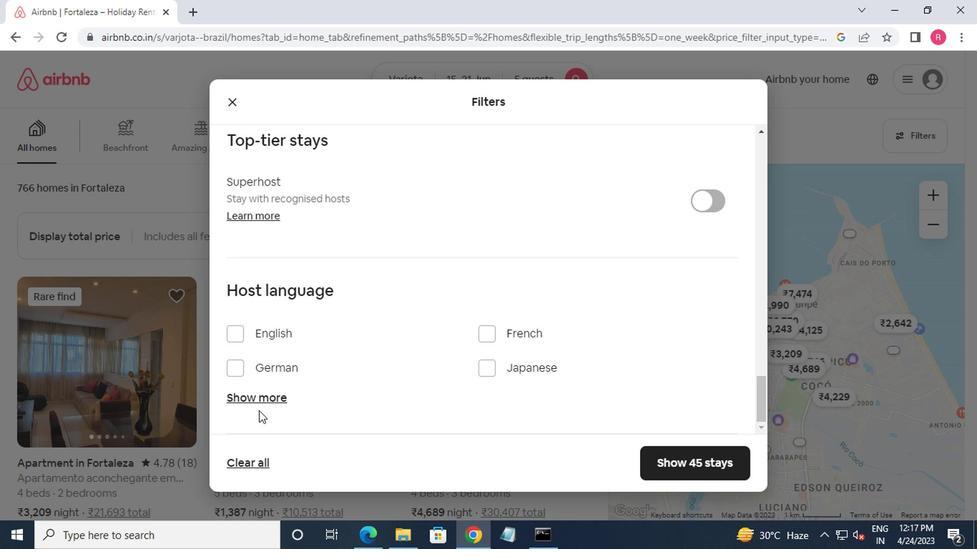 
Action: Mouse pressed left at (257, 361)
Screenshot: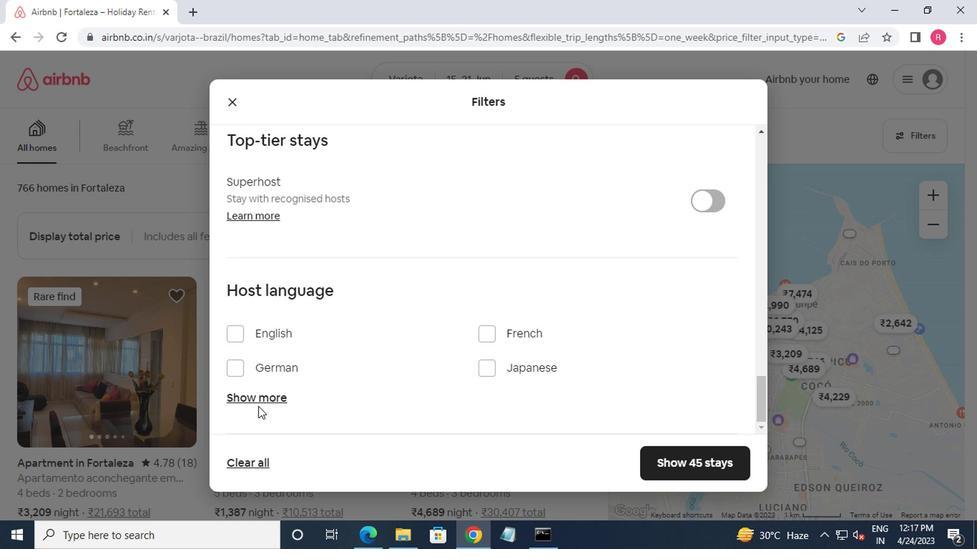 
Action: Mouse moved to (279, 357)
Screenshot: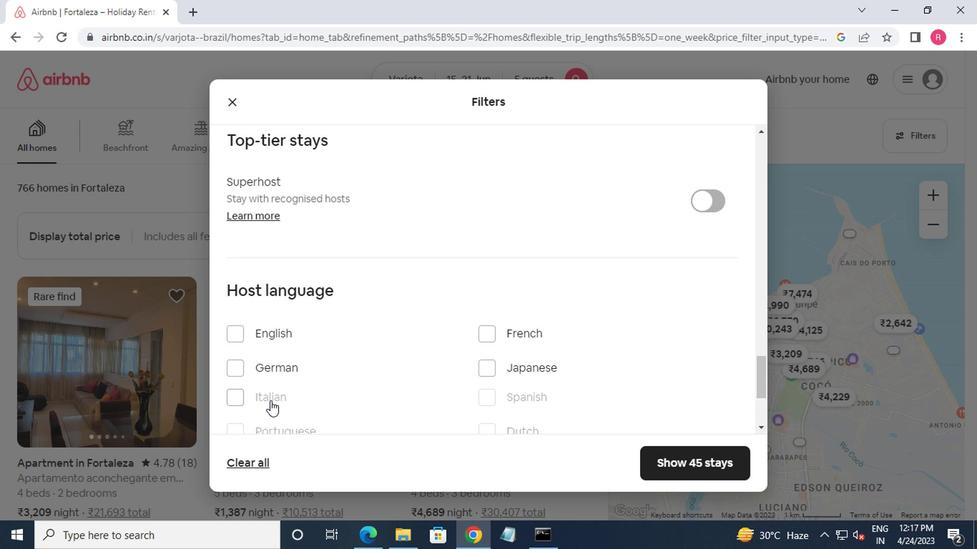 
Action: Mouse scrolled (279, 357) with delta (0, 0)
Screenshot: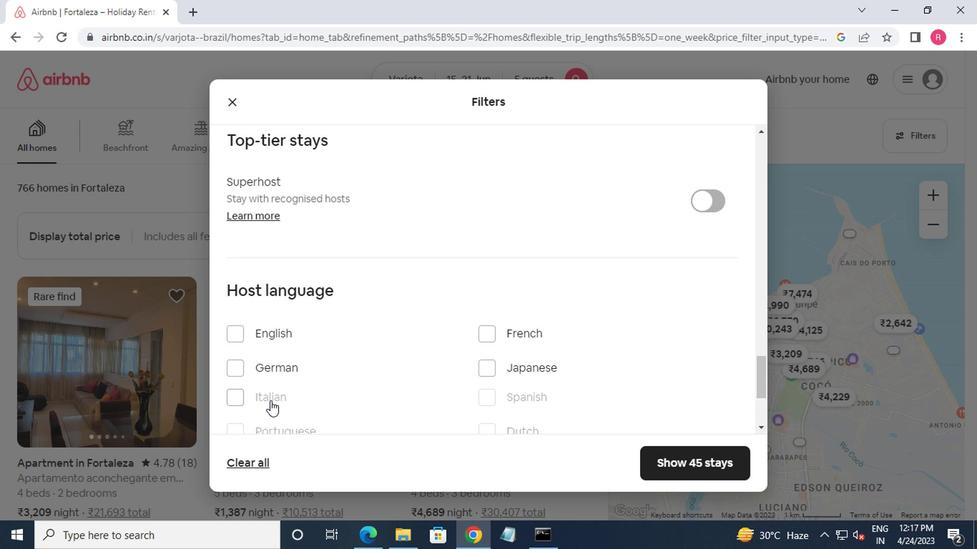 
Action: Mouse moved to (281, 359)
Screenshot: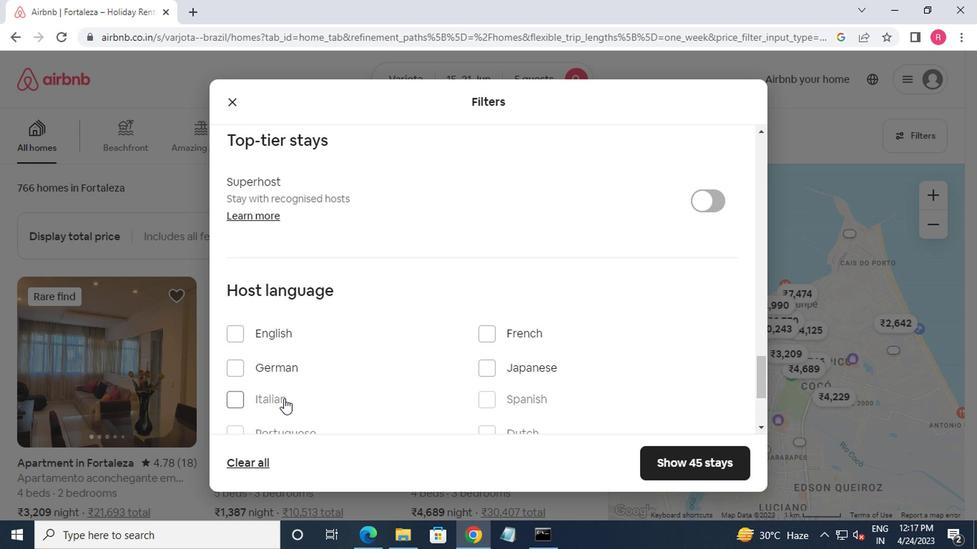 
Action: Mouse scrolled (281, 358) with delta (0, 0)
Screenshot: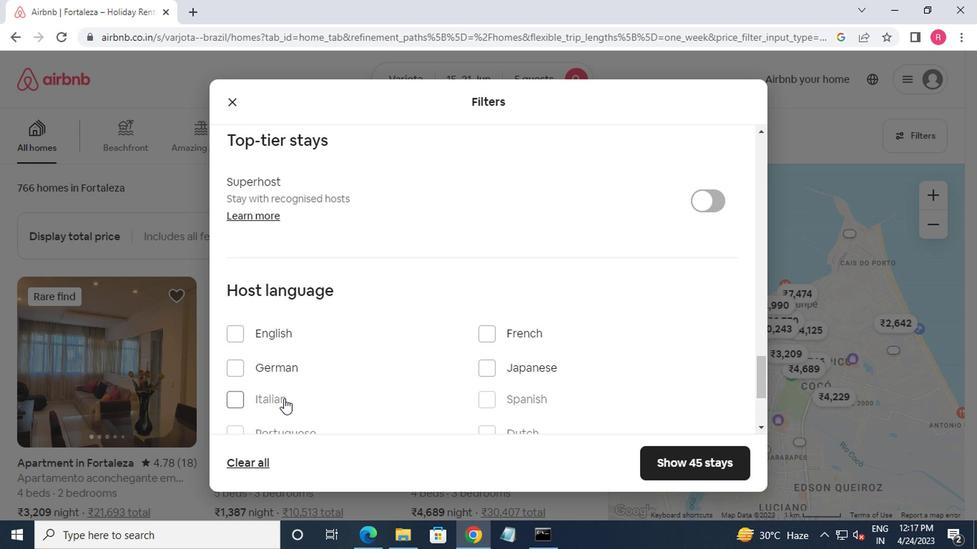 
Action: Mouse scrolled (281, 358) with delta (0, 0)
Screenshot: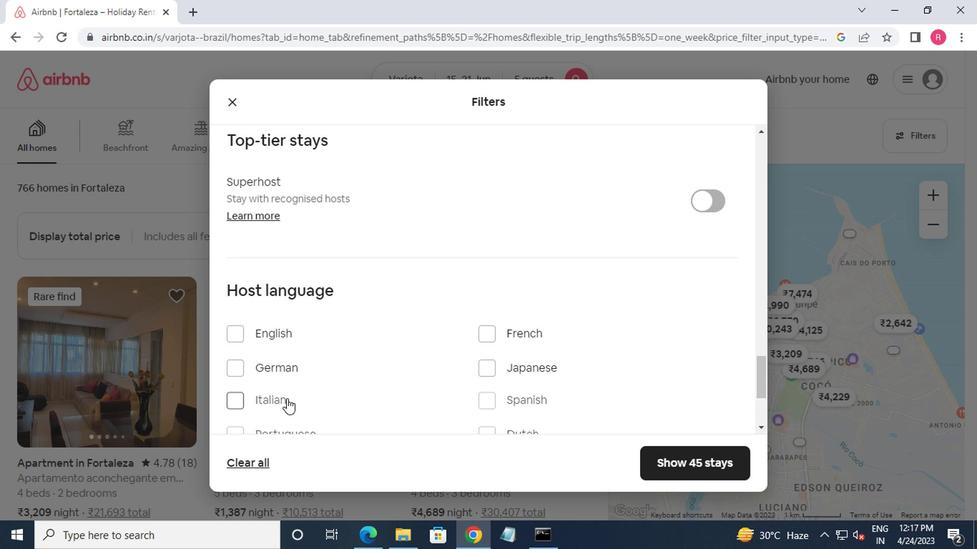 
Action: Mouse moved to (432, 236)
Screenshot: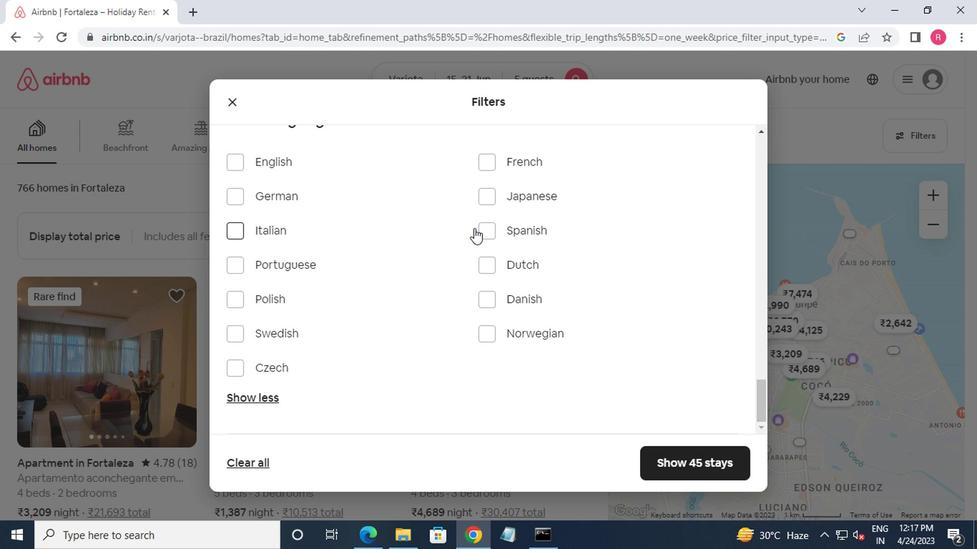 
Action: Mouse pressed left at (432, 236)
Screenshot: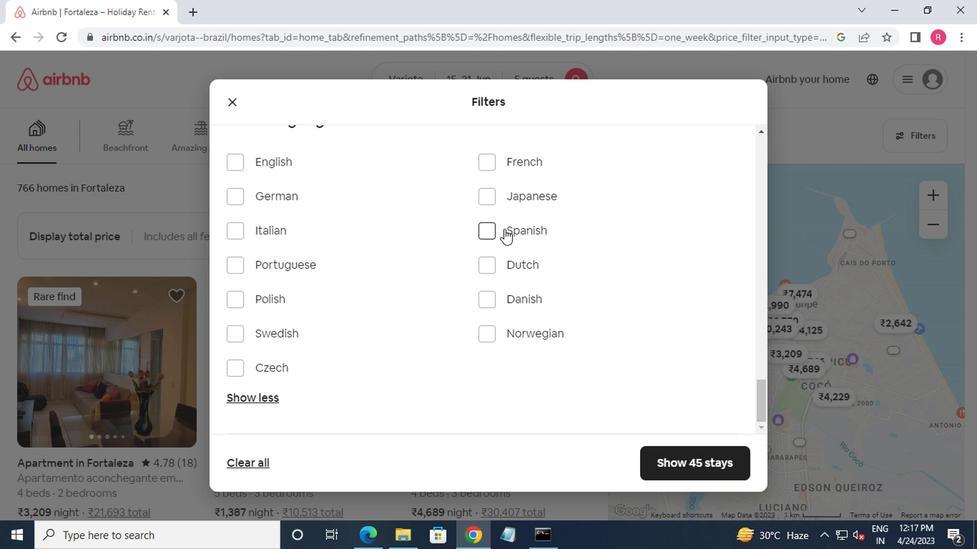 
Action: Mouse moved to (551, 396)
Screenshot: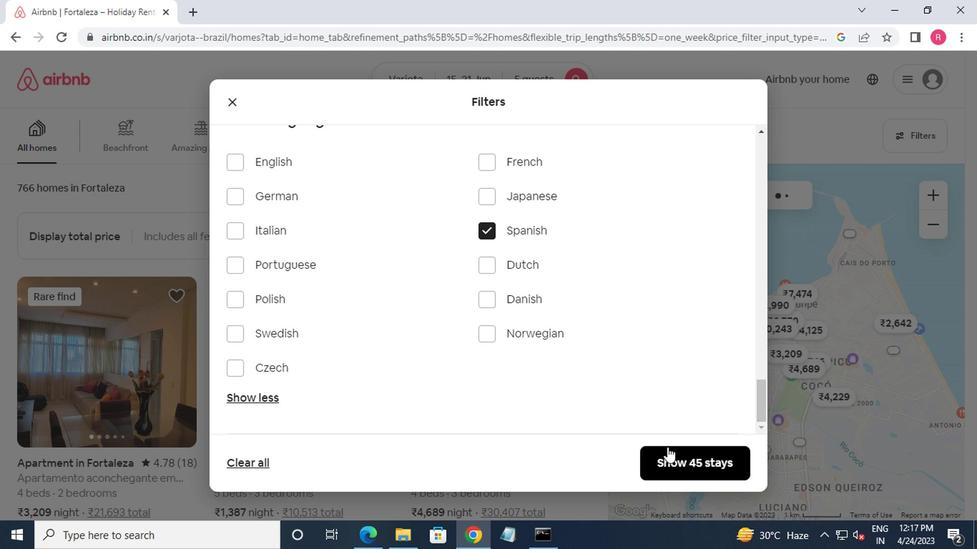 
Action: Mouse pressed left at (551, 396)
Screenshot: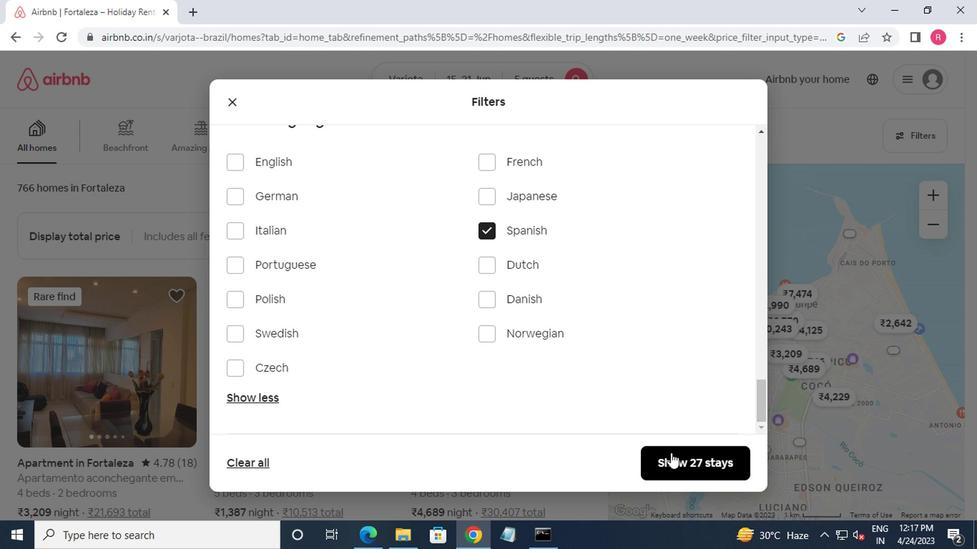 
Action: Mouse moved to (542, 381)
Screenshot: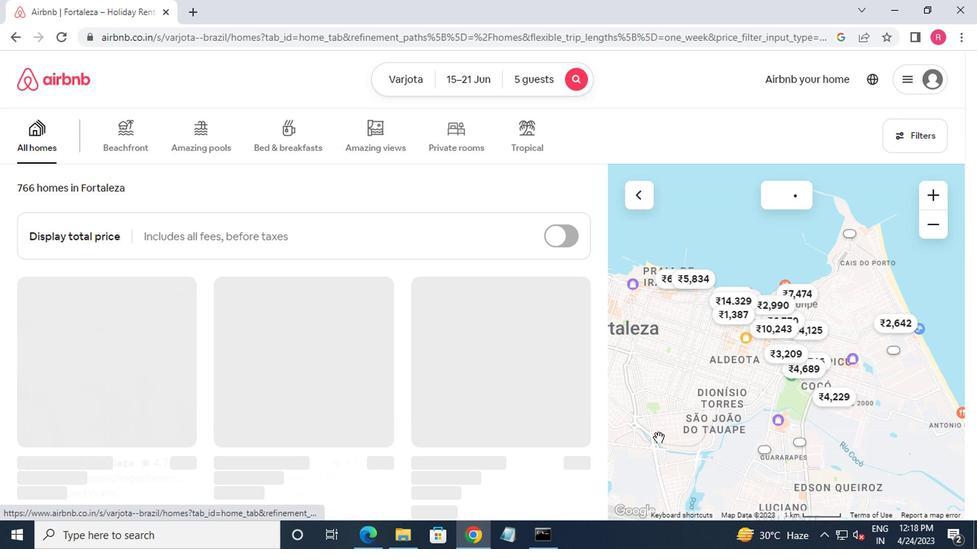 
Action: Key pressed <Key.f8>
Screenshot: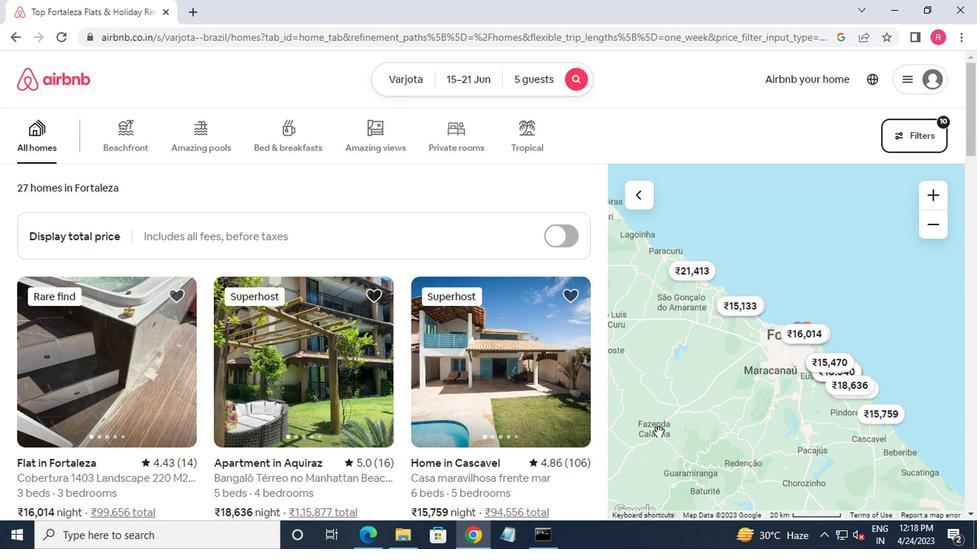 
